 Task: Use GitHub Actions for automated issue assignment based on keywords.
Action: Mouse moved to (1163, 69)
Screenshot: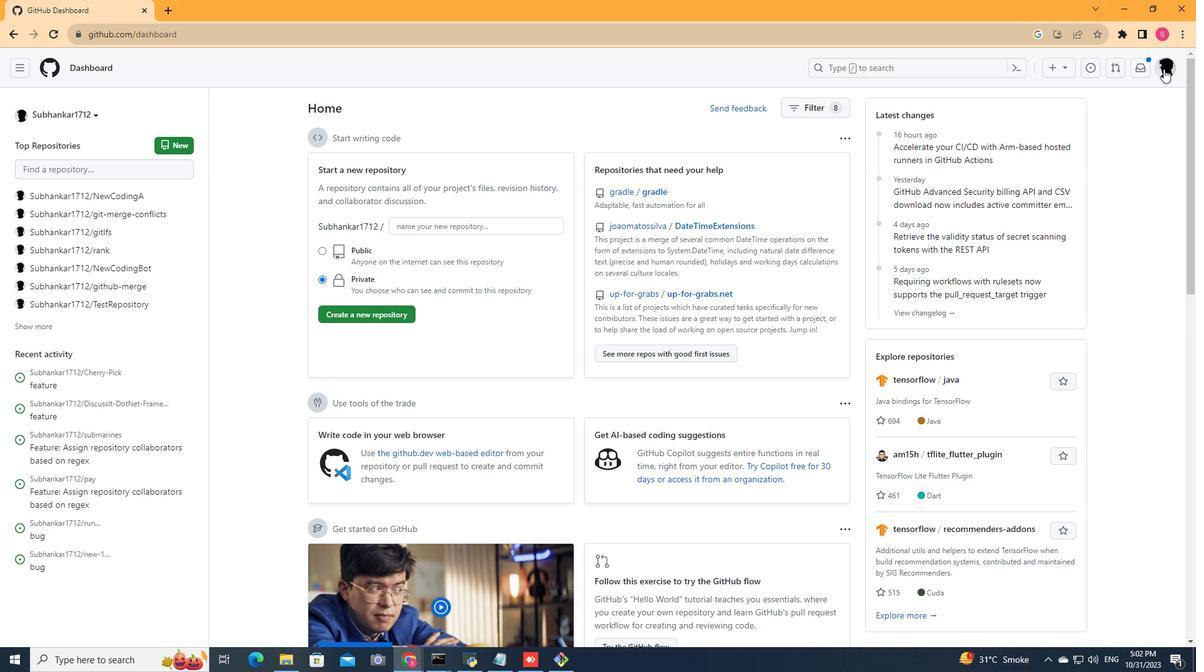 
Action: Mouse pressed left at (1163, 69)
Screenshot: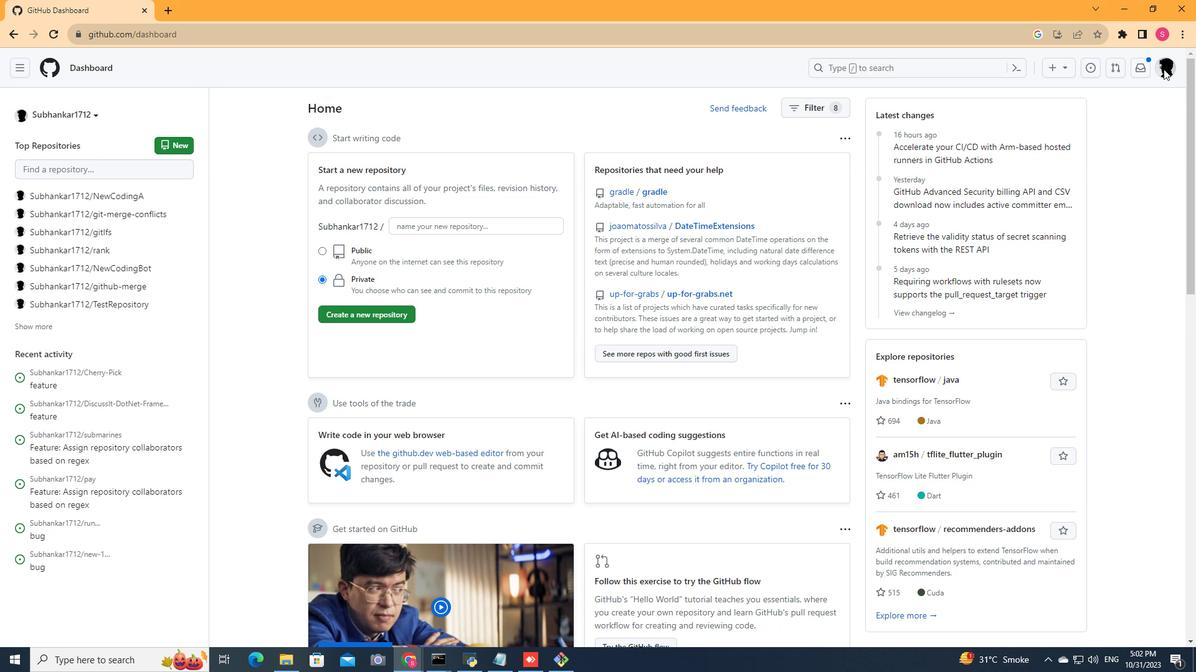 
Action: Mouse moved to (1063, 158)
Screenshot: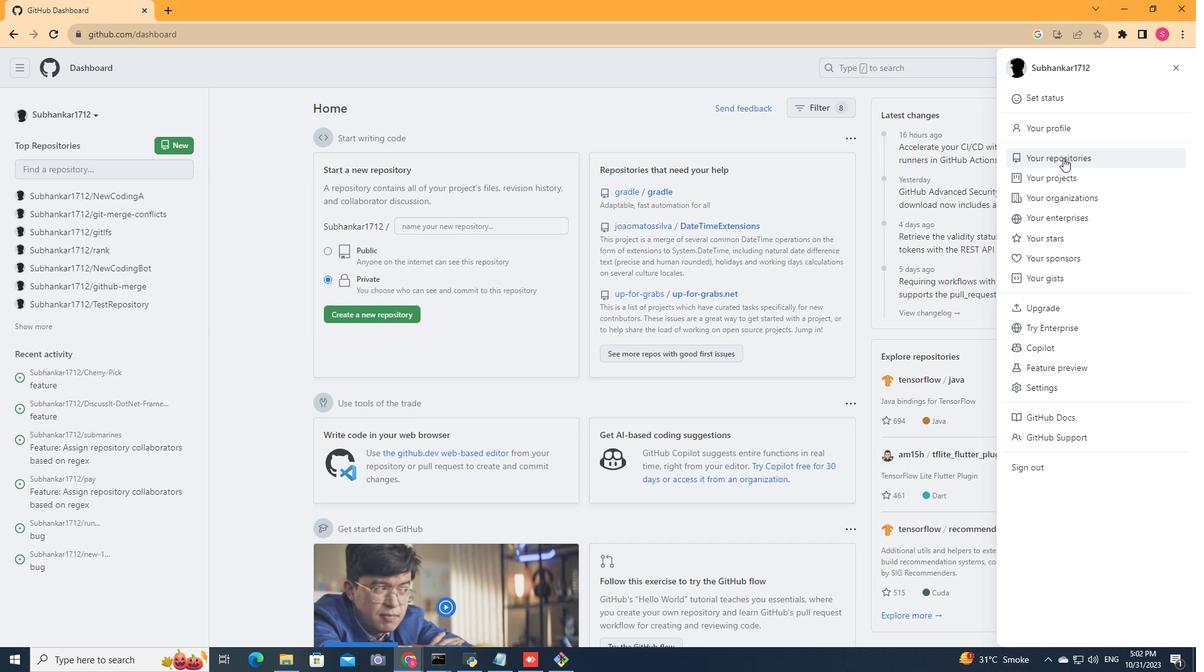 
Action: Mouse pressed left at (1063, 158)
Screenshot: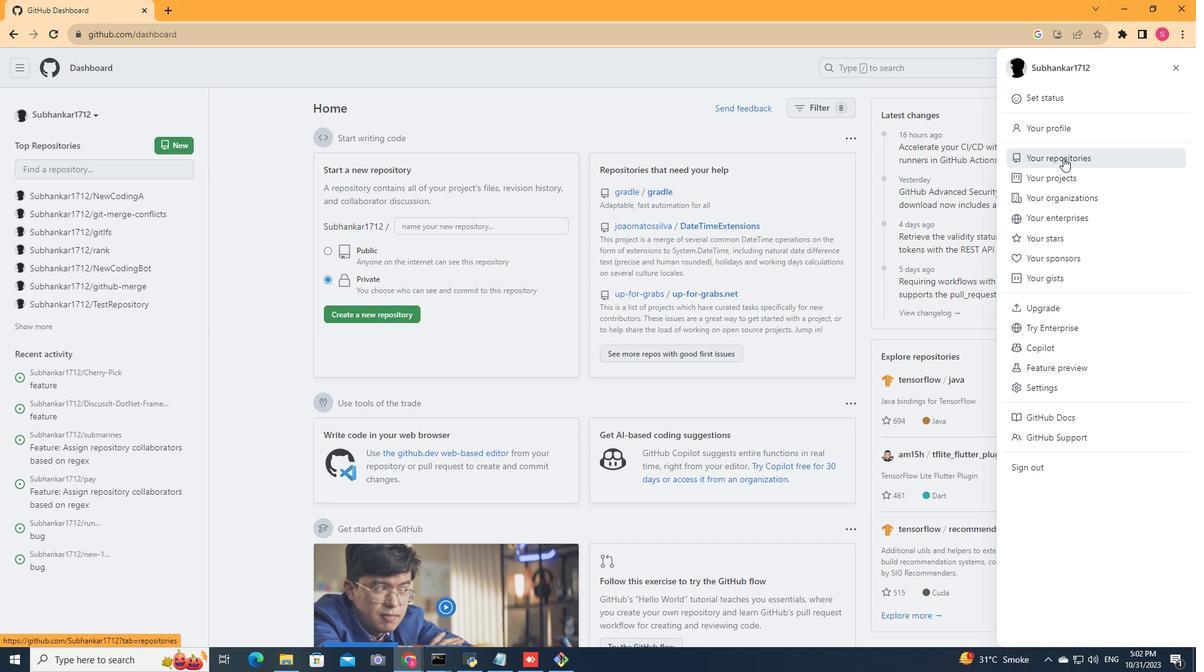 
Action: Mouse moved to (453, 184)
Screenshot: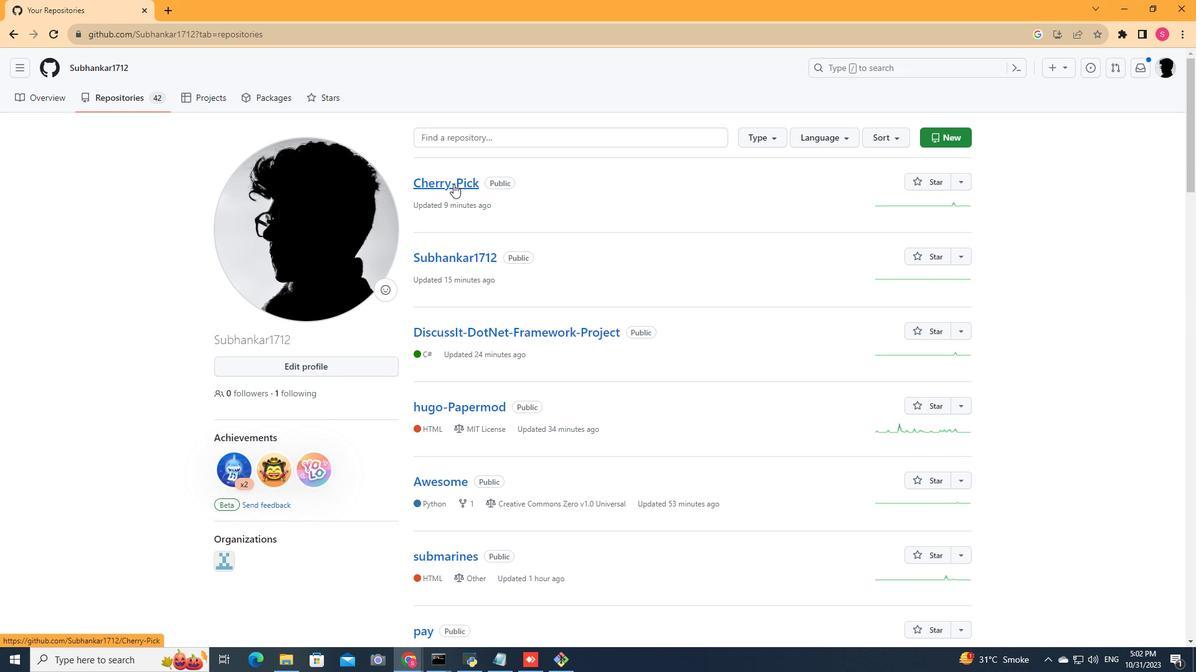 
Action: Mouse pressed left at (453, 184)
Screenshot: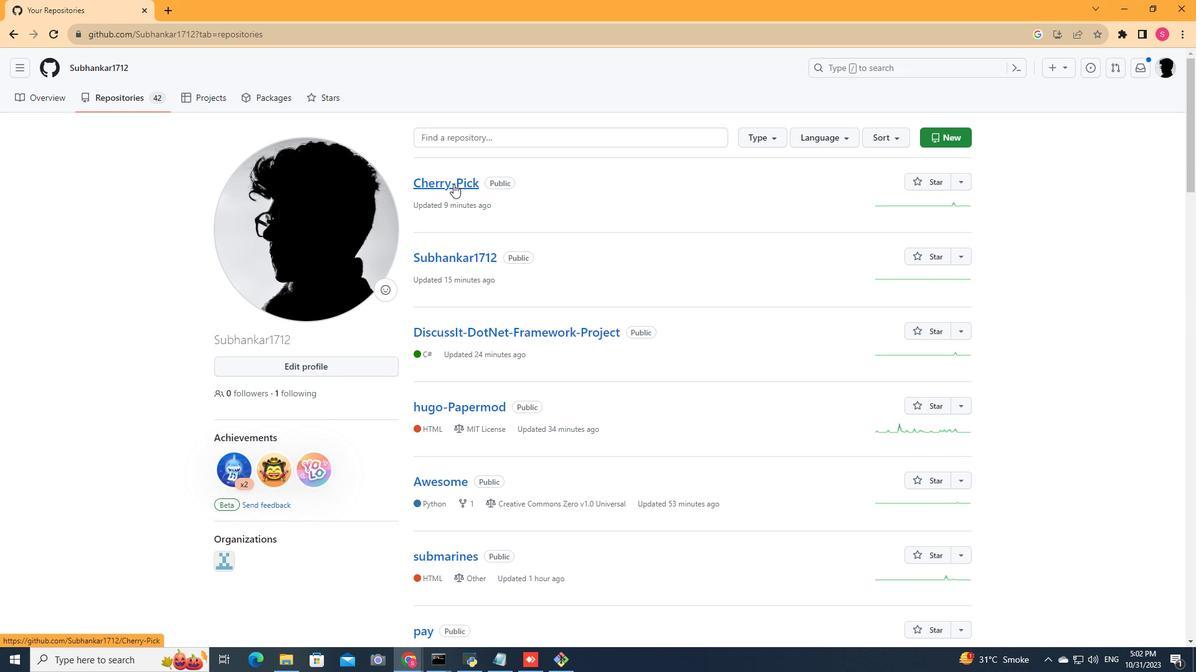 
Action: Mouse moved to (221, 95)
Screenshot: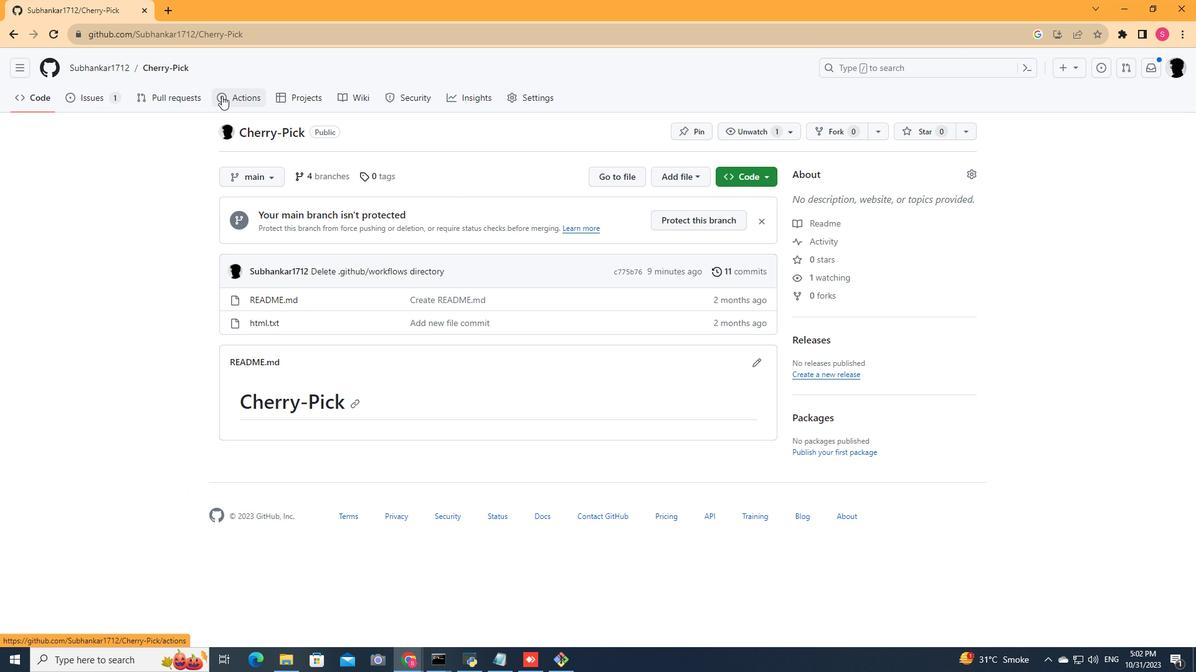 
Action: Mouse pressed left at (221, 95)
Screenshot: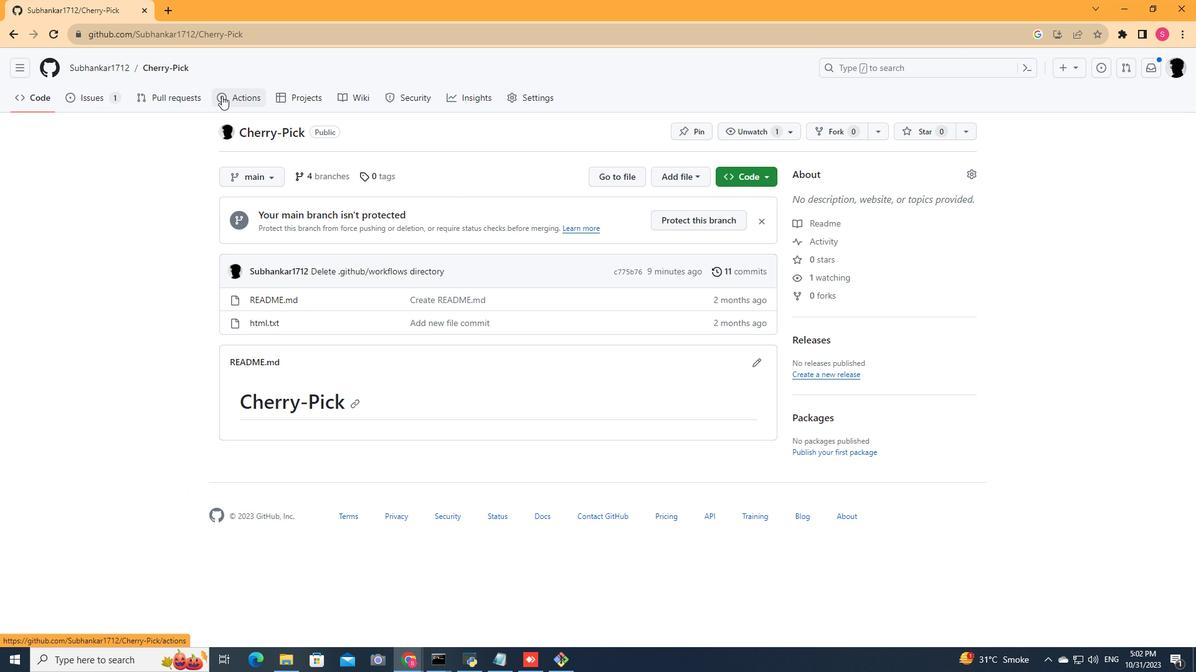 
Action: Mouse moved to (141, 135)
Screenshot: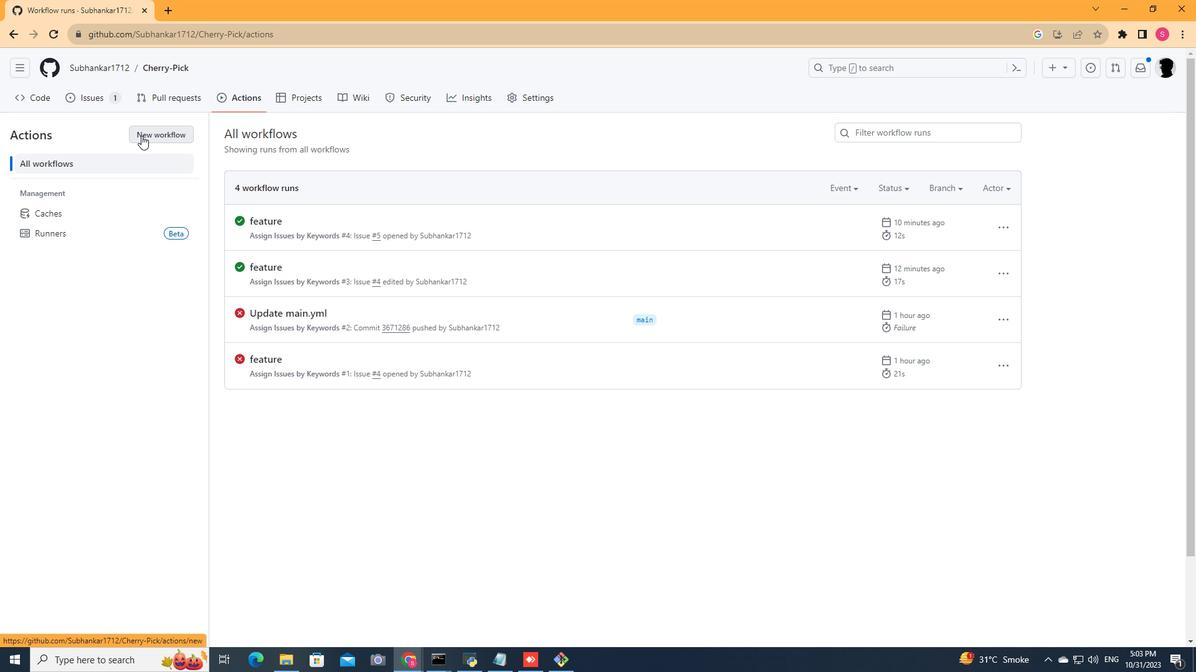 
Action: Mouse pressed left at (141, 135)
Screenshot: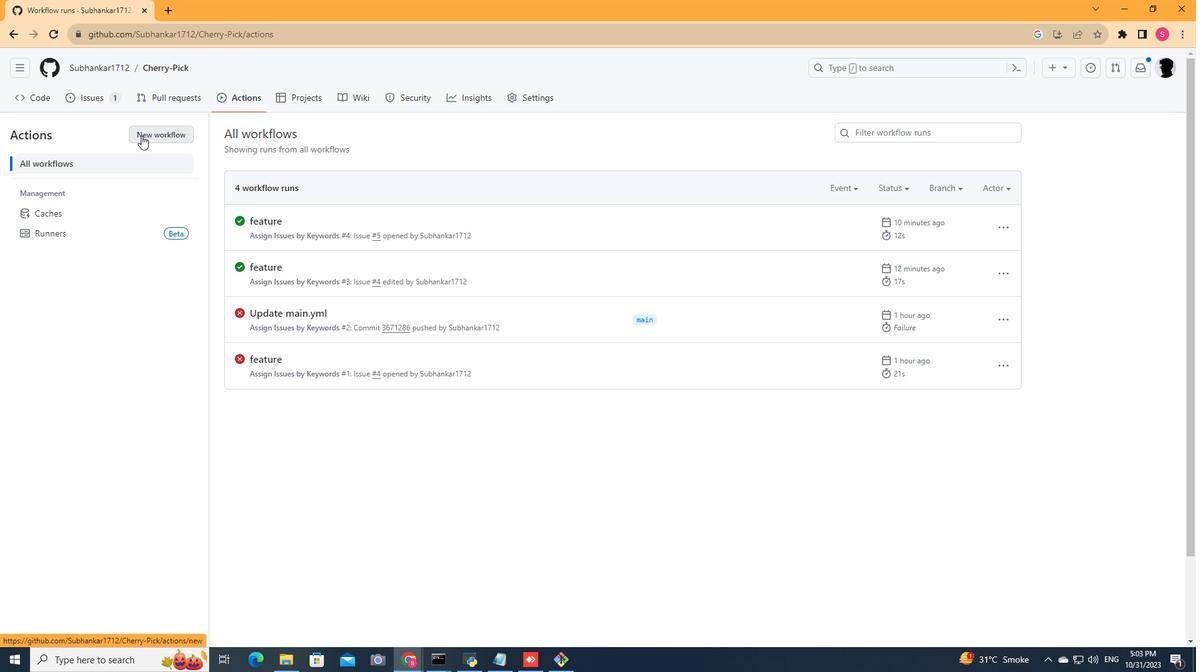 
Action: Mouse moved to (344, 208)
Screenshot: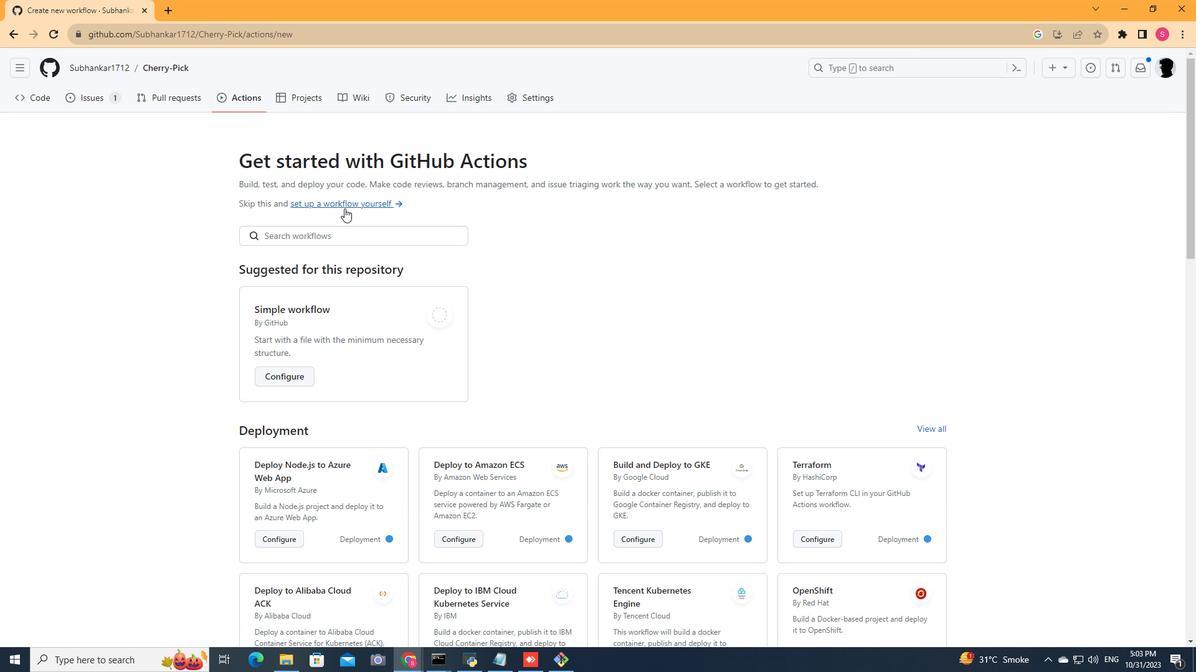 
Action: Mouse pressed left at (344, 208)
Screenshot: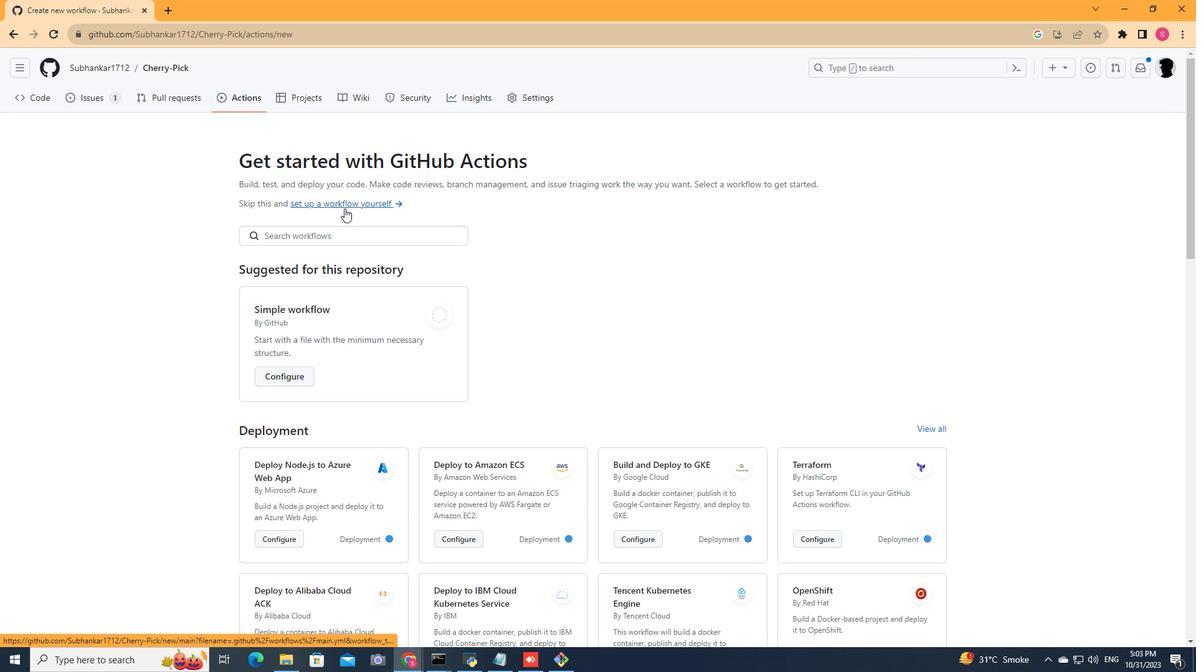 
Action: Mouse moved to (217, 133)
Screenshot: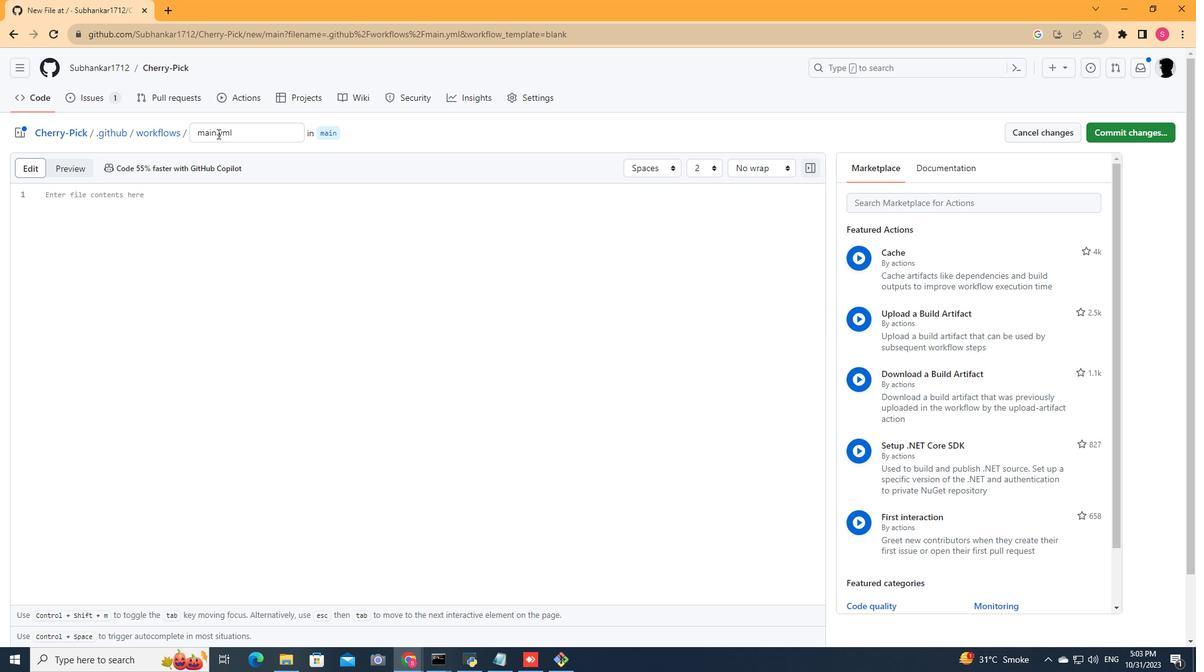 
Action: Mouse pressed left at (217, 133)
Screenshot: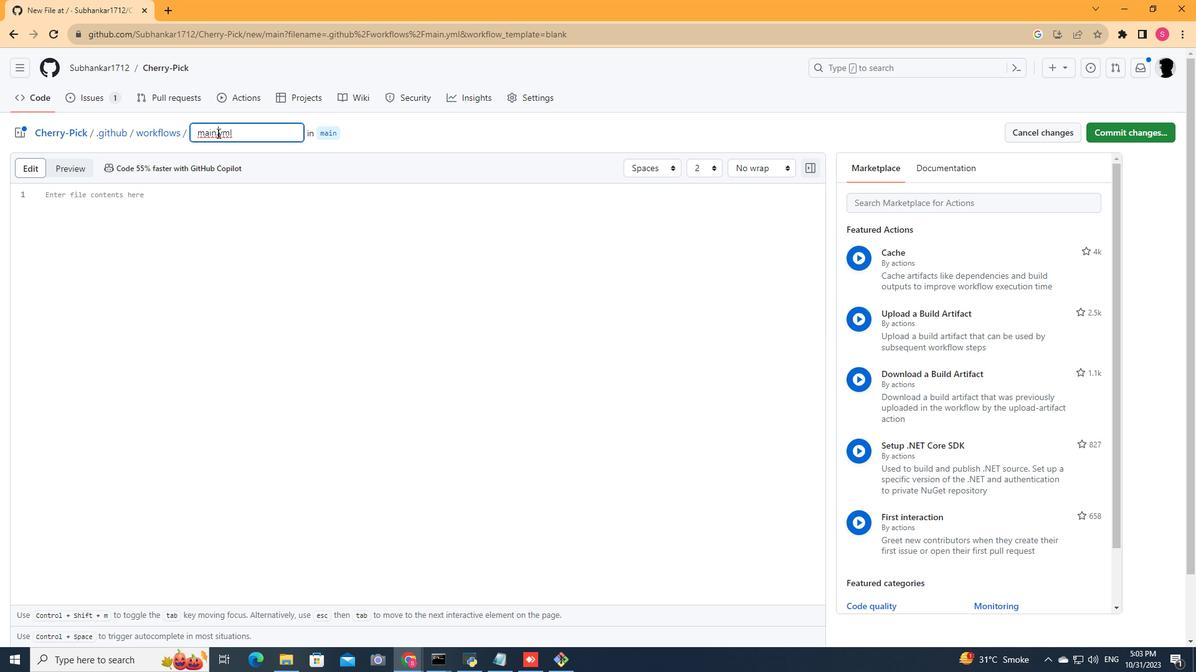 
Action: Mouse moved to (241, 149)
Screenshot: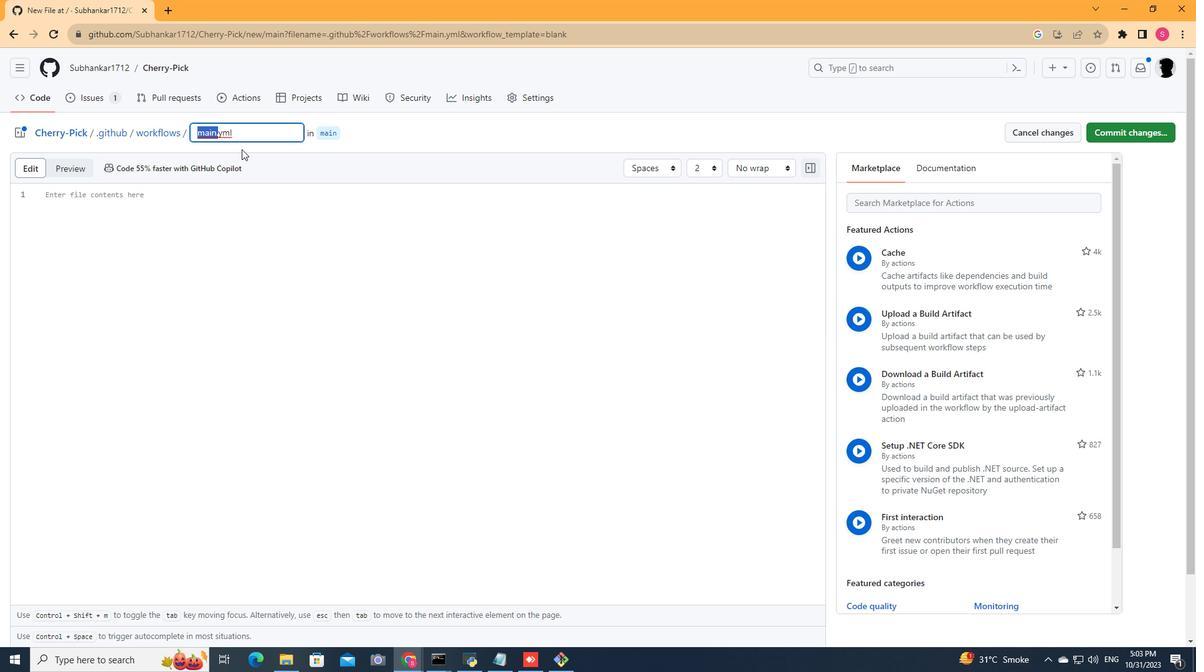 
Action: Key pressed key<Key.shift><Key.shift><Key.shift><Key.shift><Key.shift><Key.shift><Key.shift>word.
Screenshot: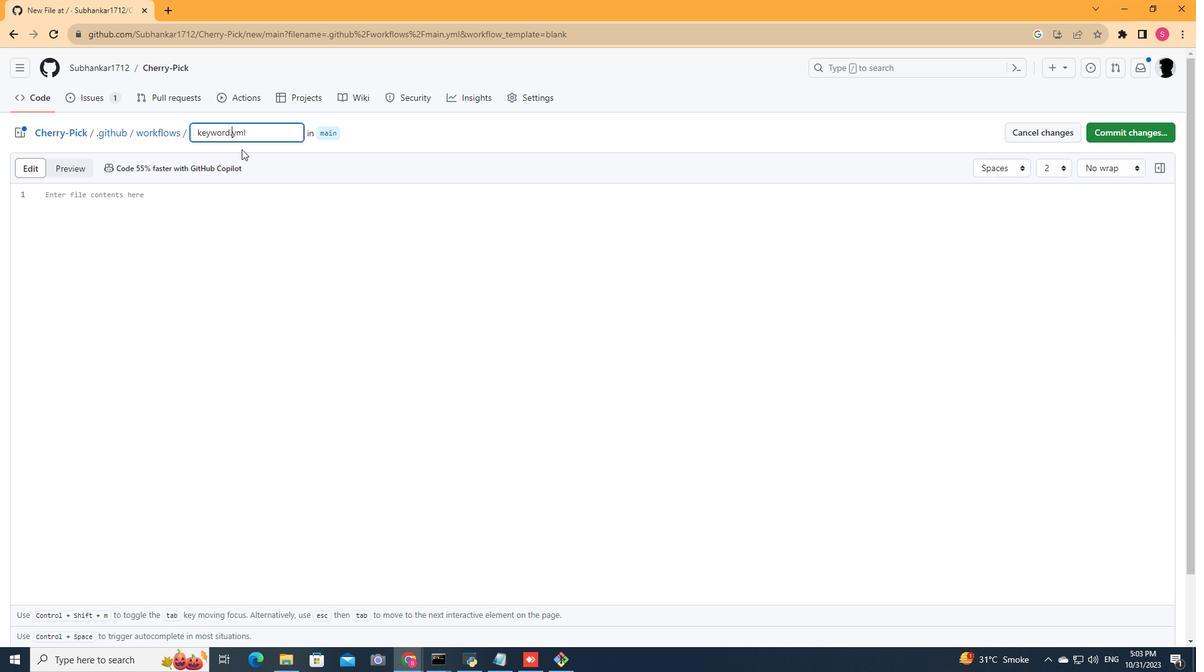 
Action: Mouse moved to (203, 205)
Screenshot: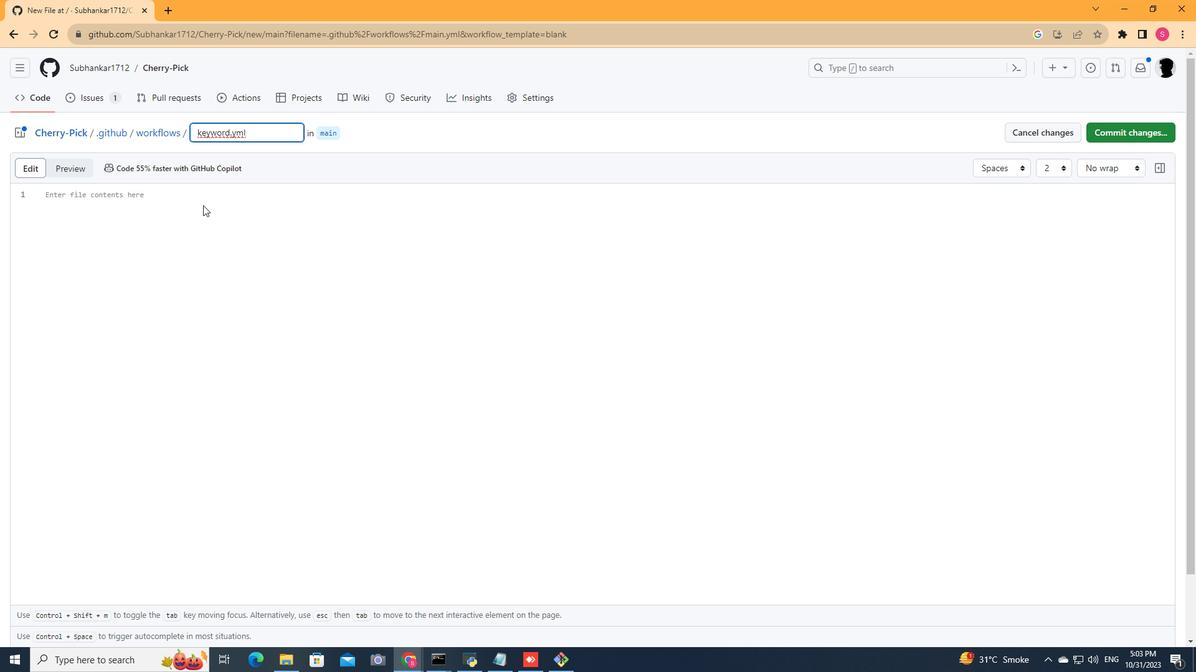 
Action: Mouse pressed left at (203, 205)
Screenshot: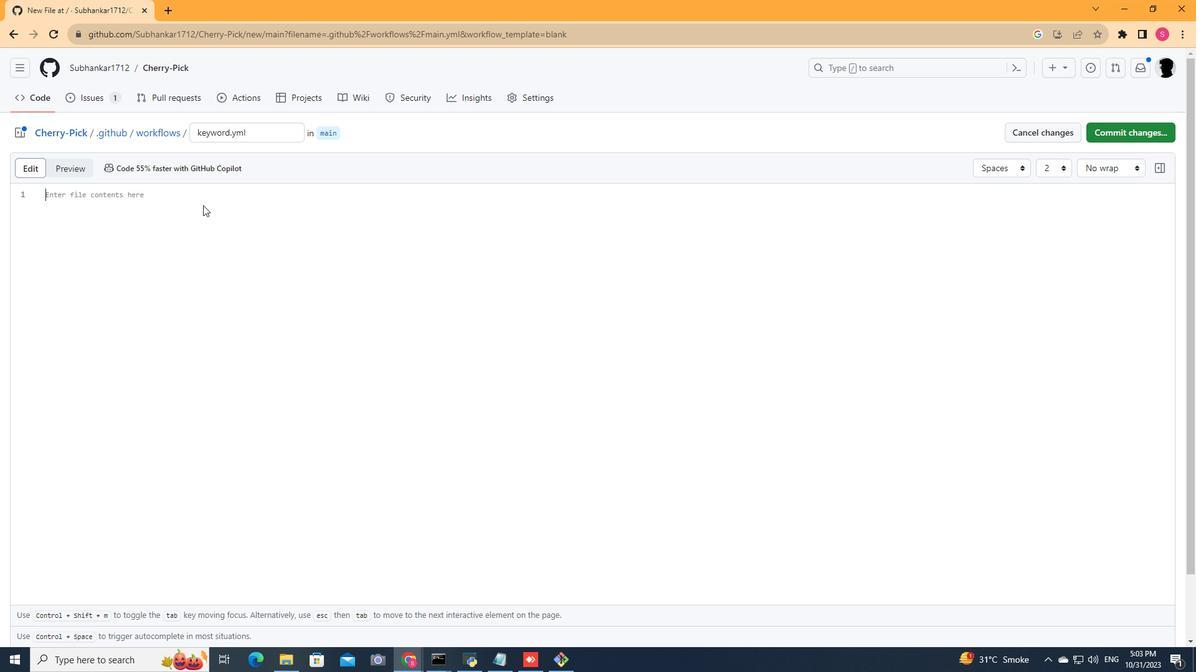 
Action: Mouse moved to (277, 215)
Screenshot: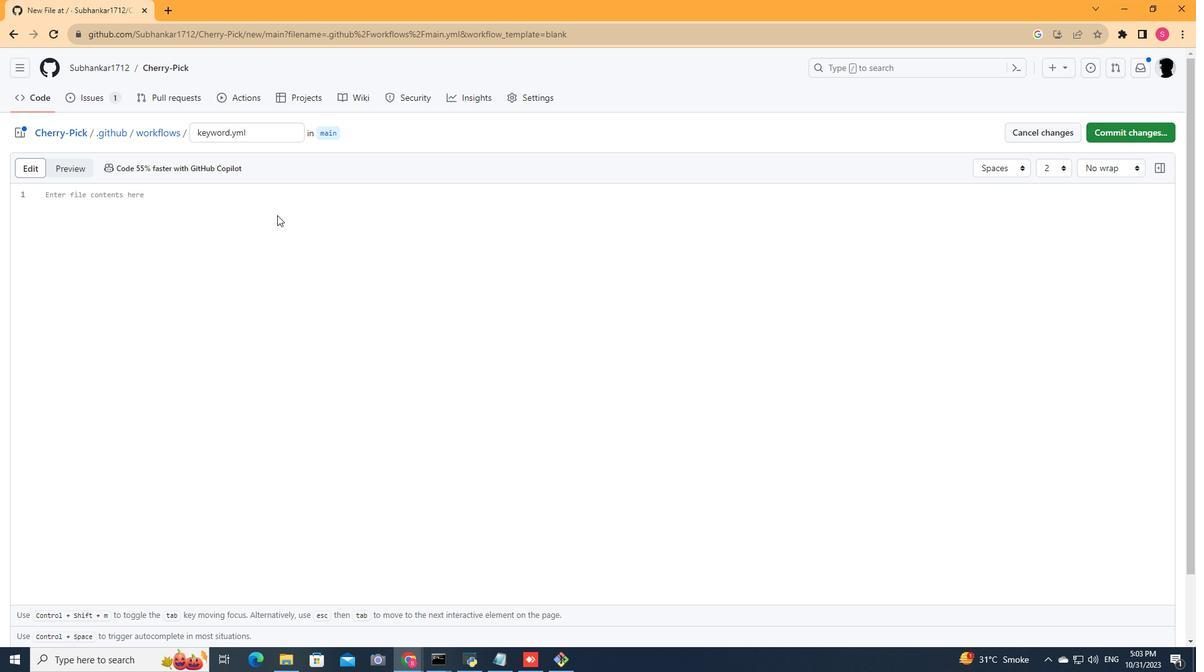
Action: Key pressed name<Key.shift_r>:<Key.space><Key.shift>Ass
Screenshot: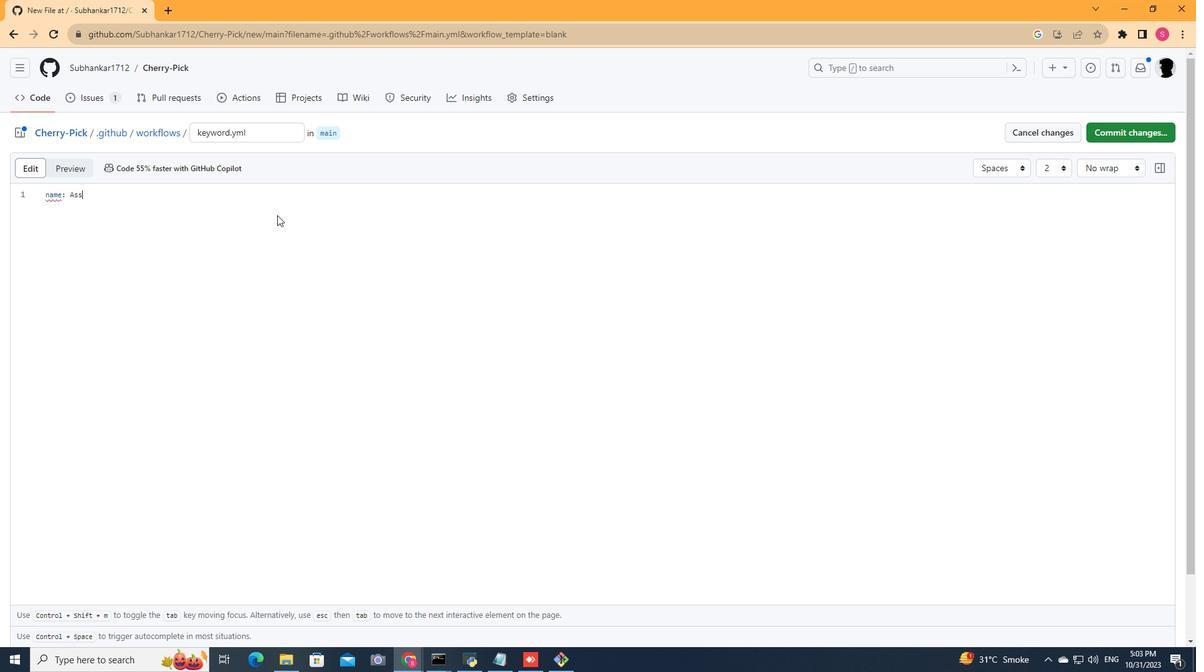 
Action: Mouse moved to (277, 215)
Screenshot: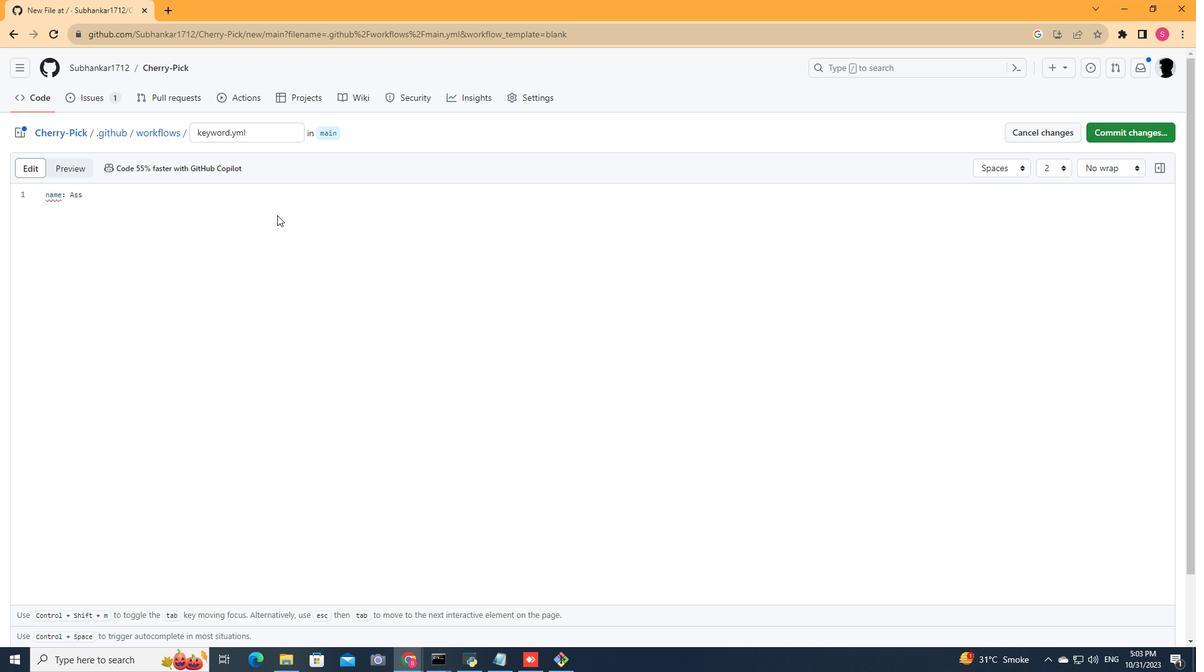 
Action: Key pressed ign<Key.space><Key.shift>Issues<Key.space>by<Key.space><Key.shift><Key.shift><Key.shift><Key.shift>Keywords<Key.enter><Key.enter>on<Key.shift_r>:<Key.enter><Key.tab>assign<Key.shift_r><Key.shift_r><Key.shift_r>_issues<Key.shift_r>:<Key.enter><Key.tab>runs-on<Key.shift_r>:<Key.space>ubuntu-t<Key.backspace>latest<Key.enter><Key.up><Key.up><Key.up><Key.enter><Key.tab>issues<Key.shift_r>:<Key.enter><Key.tab>types<Key.shift_r><Key.shift_r><Key.shift_r><Key.shift_r><Key.shift_r><Key.shift_r><Key.shift_r><Key.shift_r><Key.shift_r><Key.shift_r><Key.shift_r><Key.shift_r>:<Key.enter><Key.tab>-<Key.space>opened<Key.enter>-<Key.space>edited<Key.enter><Key.backspace><Key.backspace><Key.backspace>jobs<Key.shift_r>:<Key.down><Key.down><Key.right><Key.right><Key.right><Key.right><Key.right><Key.right><Key.right><Key.right><Key.right><Key.right><Key.right><Key.right><Key.right><Key.right><Key.right><Key.right><Key.right><Key.right><Key.right><Key.right><Key.right><Key.right><Key.left><Key.enter><Key.down><Key.backspace><Key.backspace><Key.backspace><Key.enter>steps<Key.shift_r>:<Key.enter>-<Key.space>name<Key.shift_r>:<Key.space><Key.shift>Check<Key.space><Key.shift>Issue<Key.enter><Key.tab>id<Key.shift_r>:<Key.space>assign<Key.enter>run<Key.shift_r>:<Key.tab><Key.shift_r>|<Key.enter><Key.tab>keywords=<Key.up><Key.left><Key.backspace><Key.down><Key.right><Key.right><Key.right><Key.right><Key.right><Key.right><Key.shift_r>(<Key.shift_r>"bug<Key.shift_r>"<Key.space><Key.shift_r>"feature<Key.shift_r>"<Key.space><Key.shift_r>"enhancement<Key.shift_r>"{<Key.backspace><Key.shift_r><Key.shift_r><Key.shift_r>)<Key.space><Key.shift>#<Key.space><Key.shift>Example<Key.space><Key.shift><Key.shift><Key.shift><Key.shift><Key.shift><Key.shift><Key.shift><Key.shift><Key.shift><Key.shift><Key.shift><Key.shift><Key.shift><Key.shift><Key.shift><Key.shift><Key.shift><Key.shift><Key.shift><Key.shift><Key.shift><Key.shift><Key.shift><Key.shift>Keywords<Key.enter>assignee=<Key.shift_r>"octocat<Key.shift_r>"<Key.space><Key.shift><Key.shift><Key.shift><Key.shift><Key.shift><Key.shift>#<Key.space><Key.shift><Key.shift><Key.shift>Replace<Key.space>with<Key.space>the<Key.space><Key.shift>Githu<Key.backspace><Key.backspace><Key.shift>HUb<Key.backspace><Key.backspace>ub<Key.space>assign<Key.space>the<Key.space>issue<Key.up><Key.down><Key.left><Key.left><Key.left><Key.left><Key.left><Key.left><Key.left><Key.left><Key.left><Key.left><Key.left><Key.left><Key.left><Key.left><Key.left><Key.left><Key.left><Key.left><Key.left><Key.left><Key.left><Key.left><Key.left><Key.left><Key.left><Key.left><Key.left><Key.left><Key.left><Key.left><Key.left><Key.left><Key.left><Key.left><Key.left><Key.left><Key.left><Key.left><Key.left><Key.left><Key.left><Key.left><Key.left><Key.left><Key.backspace><Key.backspace><Key.backspace><Key.backspace><Key.backspace><Key.backspace><Key.backspace><Key.shift><Key.shift><Key.shift><Key.shift><Key.shift>SU<Key.backspace>ubhankar1712<Key.down><Key.enter><Key.enter>issue<Key.shift>_title=<Key.shift_r><Key.shift_r><Key.shift_r><Key.shift_r><Key.shift_r><Key.shift_r><Key.shift_r><Key.shift_r><Key.shift_r><Key.shift_r><Key.shift_r><Key.shift_r><Key.shift_r><Key.shift_r><Key.shift_r><Key.shift_r><Key.shift_r><Key.shift_r><Key.shift_r><Key.shift_r><Key.shift_r><Key.shift_r><Key.shift_r><Key.shift_r><Key.shift_r>$<Key.shift_r><Key.shift_r>(jq<Key.space>-r<Key.space>.issue.title<Key.shift_r>)<Key.enter>issue<Key.shift>_body=<Key.shift_r><Key.shift_r><Key.shift_r><Key.shift_r><Key.shift_r><Key.shift_r><Key.shift_r><Key.shift_r><Key.shift_r><Key.shift_r><Key.shift_r><Key.shift_r><Key.shift_r><Key.shift_r><Key.shift_r><Key.shift_r><Key.shift_r><Key.shift_r><Key.shift_r><Key.shift_r><Key.shift_r><Key.shift_r><Key.shift_r><Key.shift_r><Key.shift_r><Key.shift_r><Key.shift_r><Key.shift_r><Key.shift_r><Key.shift_r><Key.shift_r><Key.shift_r><Key.shift_r><Key.shift_r><Key.shift_r><Key.shift_r><Key.shift_r><Key.shift_r><Key.shift_r><Key.shift_r><Key.shift_r><Key.shift_r><Key.shift_r><Key.shift_r><Key.shift_r><Key.shift_r><Key.shift_r><Key.shift_r><Key.shift_r><Key.shift_r><Key.shift_r><Key.shift_r><Key.shift_r><Key.shift_r><Key.shift_r><Key.shift_r><Key.shift_r><Key.shift_r><Key.shift_r><Key.shift_r><Key.shift_r><Key.shift_r>$<Key.shift_r>(jq<Key.space>-r<Key.space>.issue.body<Key.shift_r>)<Key.enter>for<Key.space>keyword<Key.space>in<Key.space><Key.shift_r>"<Key.shift>$<Key.shift_r>{keywords[<Key.shift>@]<Key.shift_r>}<Key.shift_r>";<Key.space>do<Key.enter><Key.tab>if<Key.space>[[<Key.space><Key.shift>$issue<Key.shift>_title<Key.space>==<Key.space><Key.shift_r><Key.shift_r><Key.shift_r><Key.shift_r><Key.shift_r><Key.shift_r><Key.shift_r>*<Key.shift_r>"<Key.shift>$keyword<Key.shift_r>"<Key.shift>+<Key.backspace><Key.shift><Key.shift><Key.shift><Key.shift><Key.shift><Key.shift>*<Key.space>]]<Key.space><Key.shift_r>||<Key.space>[[<Key.space><Key.shift>$issue<Key.shift><Key.shift>_body<Key.space>==<Key.space><Key.shift><Key.shift><Key.shift><Key.shift><Key.shift><Key.shift><Key.shift><Key.shift><Key.shift><Key.shift><Key.shift><Key.shift><Key.shift><Key.shift><Key.shift><Key.shift><Key.shift><Key.shift><Key.shift><Key.shift><Key.shift><Key.shift><Key.shift><Key.shift><Key.shift><Key.shift><Key.shift><Key.shift><Key.shift><Key.shift><Key.shift><Key.shift><Key.shift><Key.shift><Key.shift><Key.shift><Key.shift><Key.shift>*<Key.shift_r>"key<Key.left><Key.left><Key.left><Key.shift><Key.shift>$<Key.right><Key.right><Key.right>word<Key.shift_r>"<Key.shift>*<Key.space>]];<Key.space>then<Key.enter><Key.tab>echo<Key.space><Key.shift_r>"<Key.shift>Assigning<Key.space>issue<Key.space>to<Key.space><Key.shift>$assignee<Key.shift_r>"<Key.enter>gh<Key.space>issue<Key.space>assign<Key.space><Key.shift>$assignee<Key.enter>break<Key.enter><Key.backspace>fi<Key.enter><Key.backspace>done<Key.enter><Key.backspace>eve<Key.backspace><Key.backspace>nv<Key.shift_r><Key.shift_r><Key.shift_r><Key.shift_r><Key.shift_r><Key.shift_r><Key.shift_r><Key.shift_r><Key.shift_r><Key.shift_r><Key.shift_r>:<Key.enter><Key.tab><Key.shift>GITHUB_TOKEN<Key.shift_r>:<Key.space><Key.shift>$<Key.shift_r><Key.shift_r>{{<Key.space>secrets.<Key.shift>GIt<Key.backspace><Key.backspace><Key.shift>ITHUB<Key.shift>_<Key.shift><Key.shift><Key.shift><Key.shift><Key.shift><Key.shift>TOKEN<Key.space><Key.shift_r>}}
Screenshot: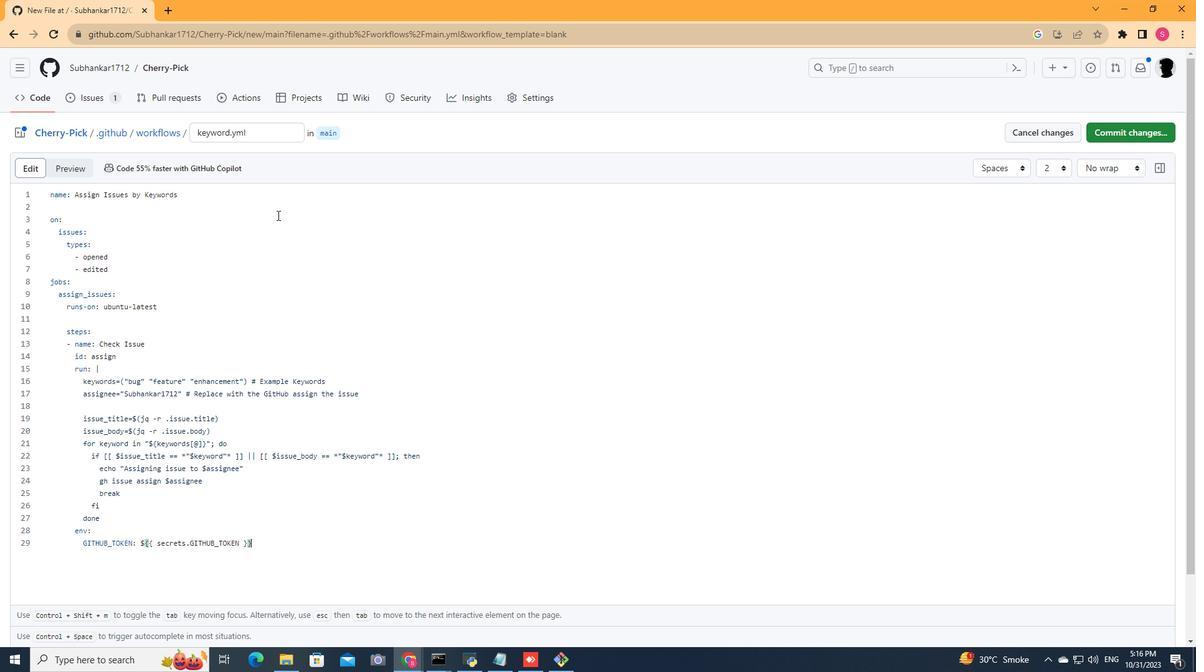 
Action: Mouse moved to (1102, 128)
Screenshot: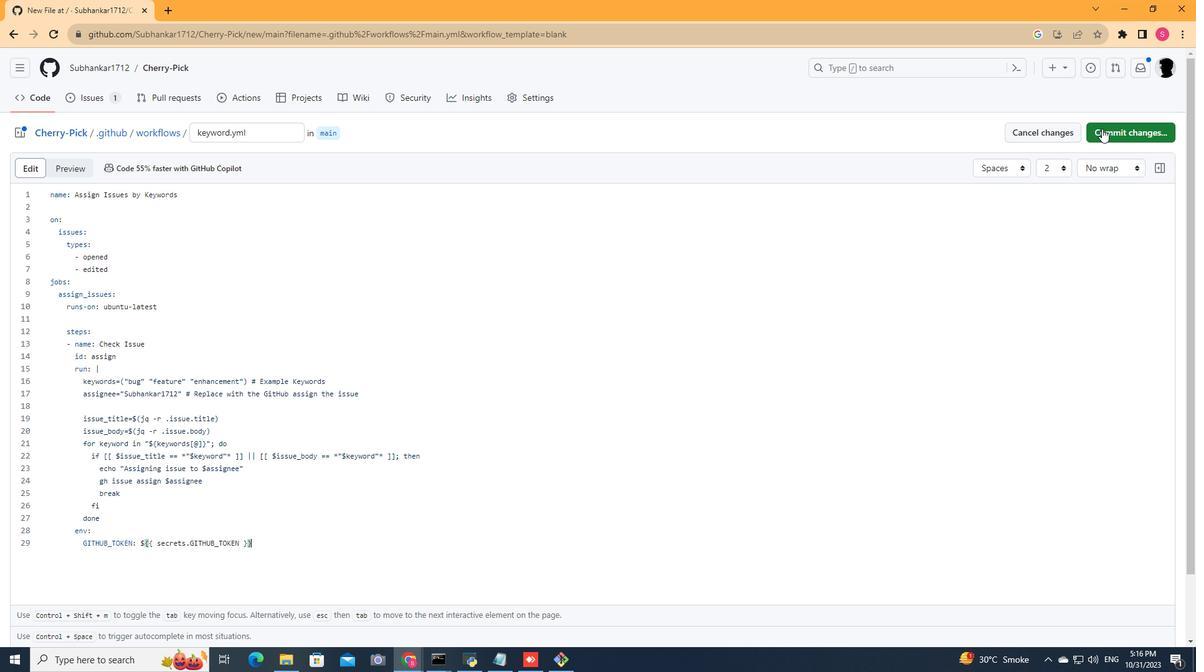
Action: Mouse pressed left at (1102, 128)
Screenshot: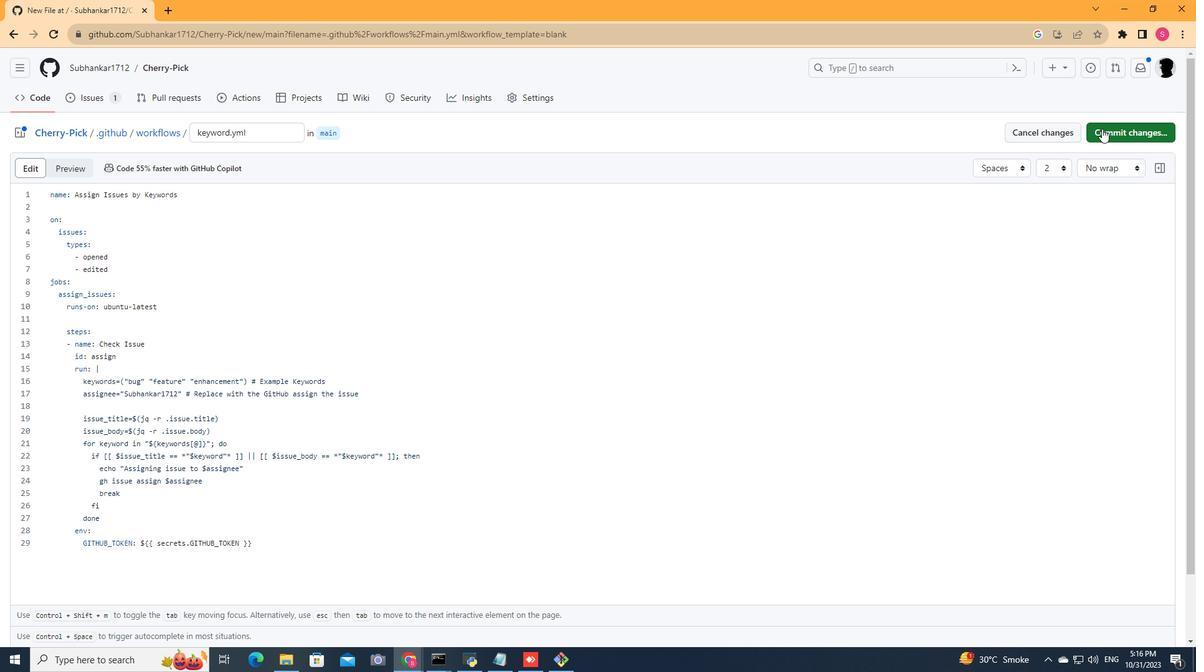 
Action: Mouse moved to (712, 484)
Screenshot: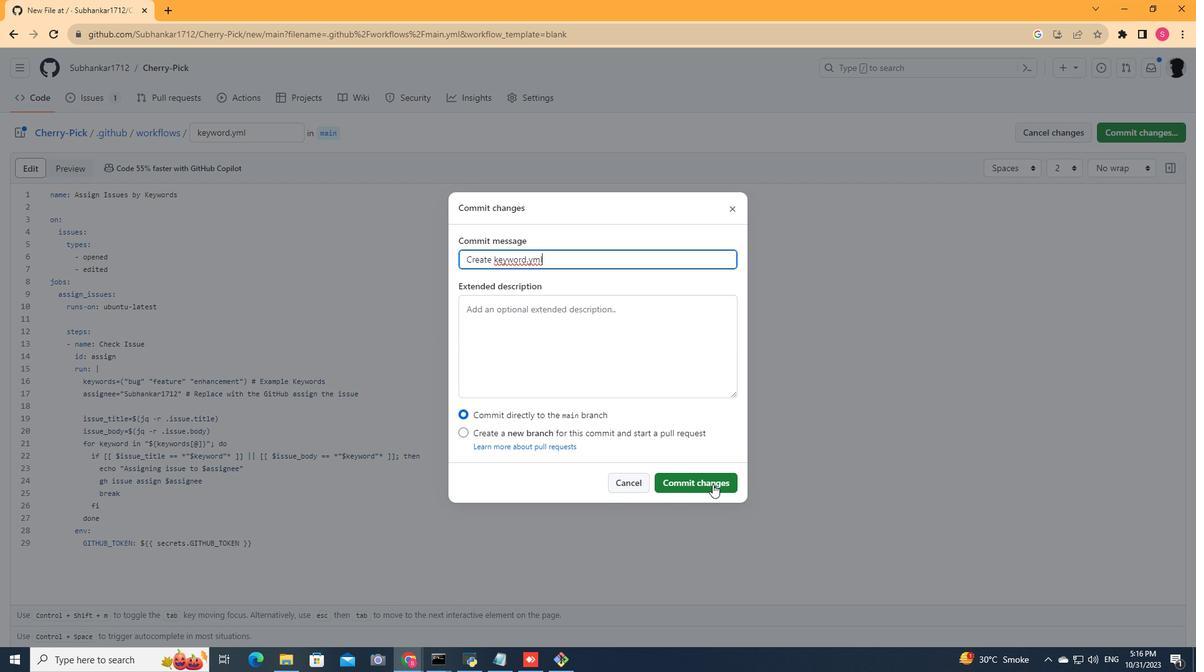 
Action: Mouse pressed left at (712, 484)
Screenshot: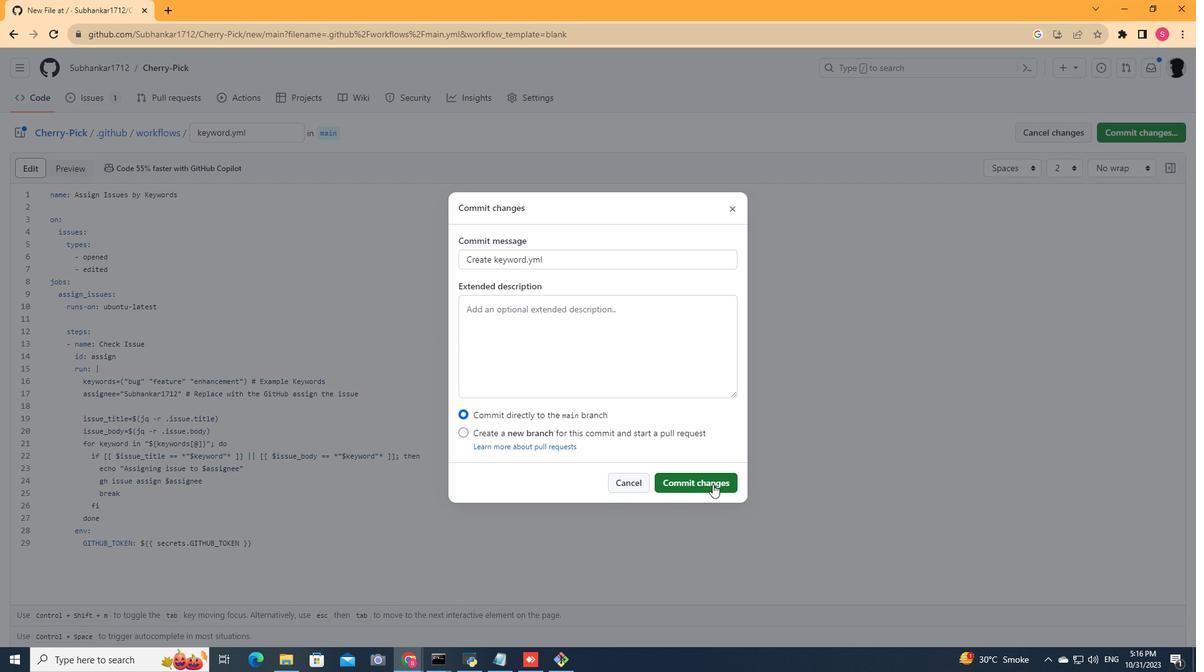 
Action: Mouse moved to (93, 95)
Screenshot: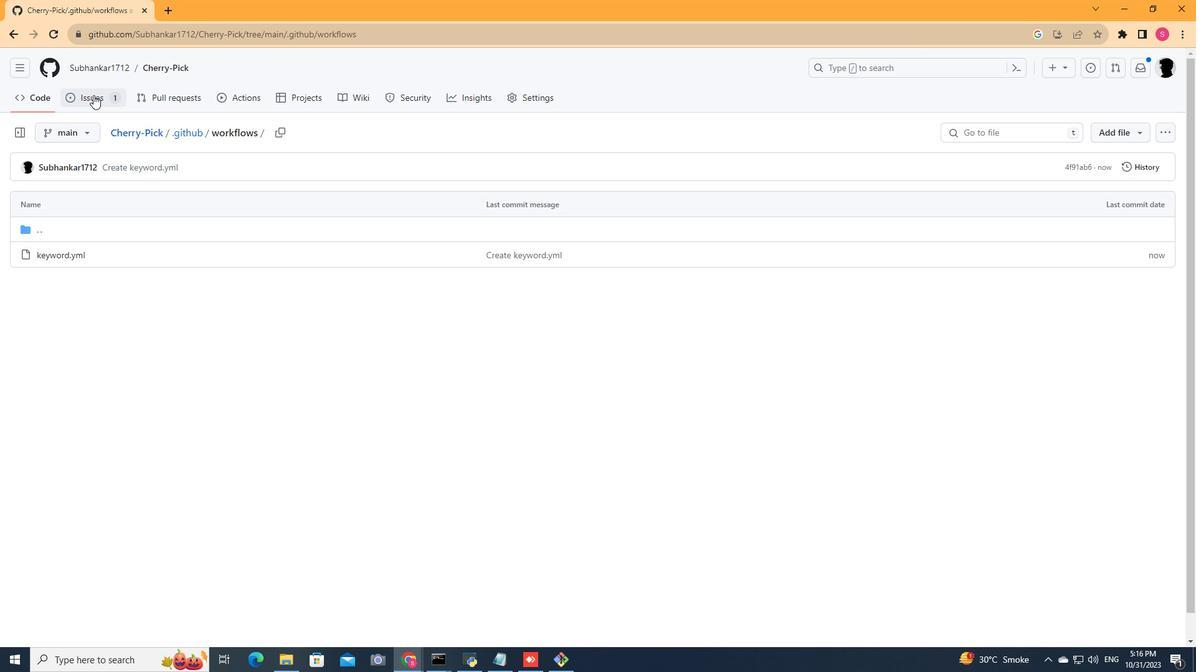 
Action: Mouse pressed left at (93, 95)
Screenshot: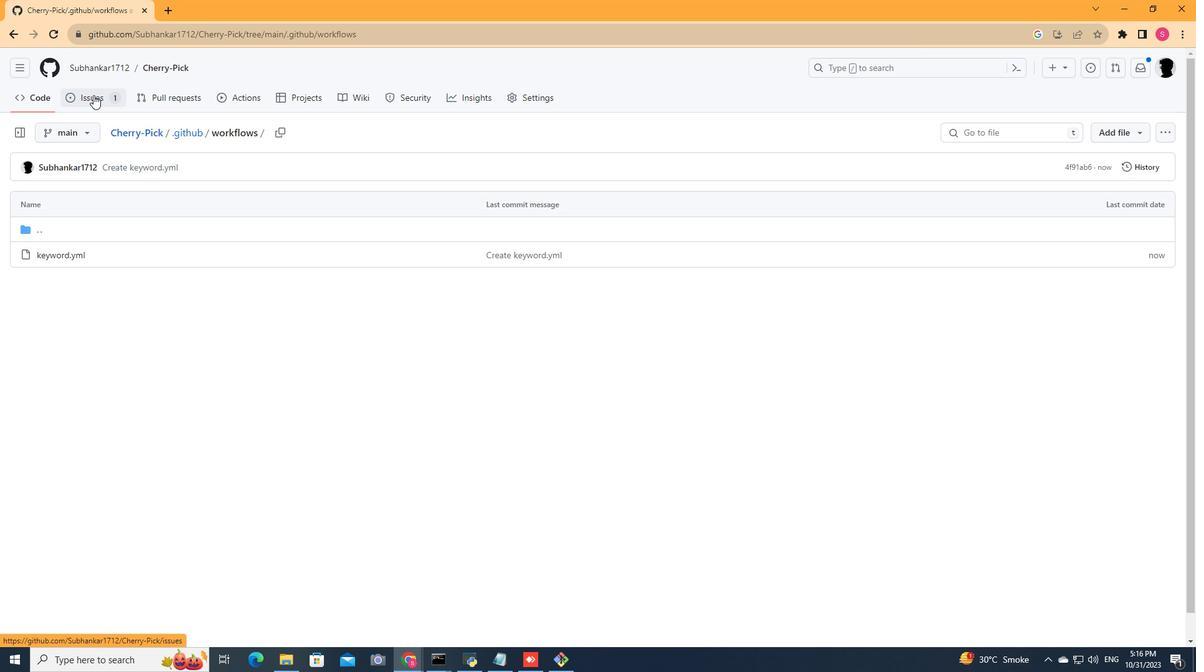 
Action: Mouse moved to (943, 141)
Screenshot: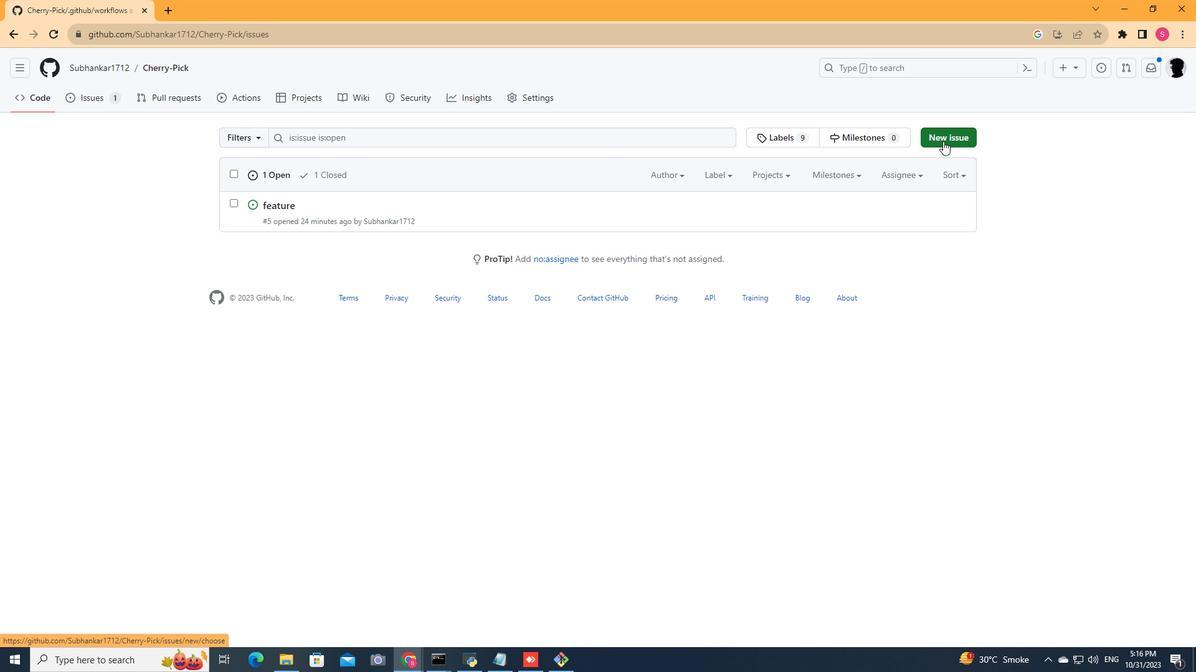 
Action: Mouse pressed left at (943, 141)
Screenshot: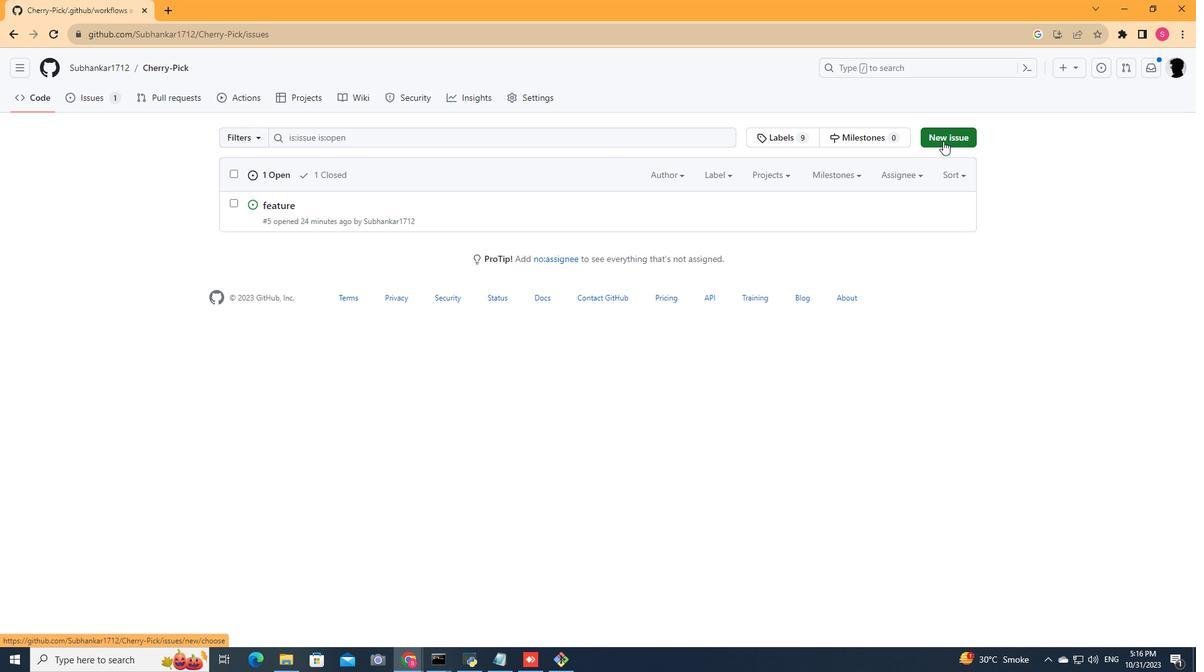 
Action: Mouse moved to (375, 152)
Screenshot: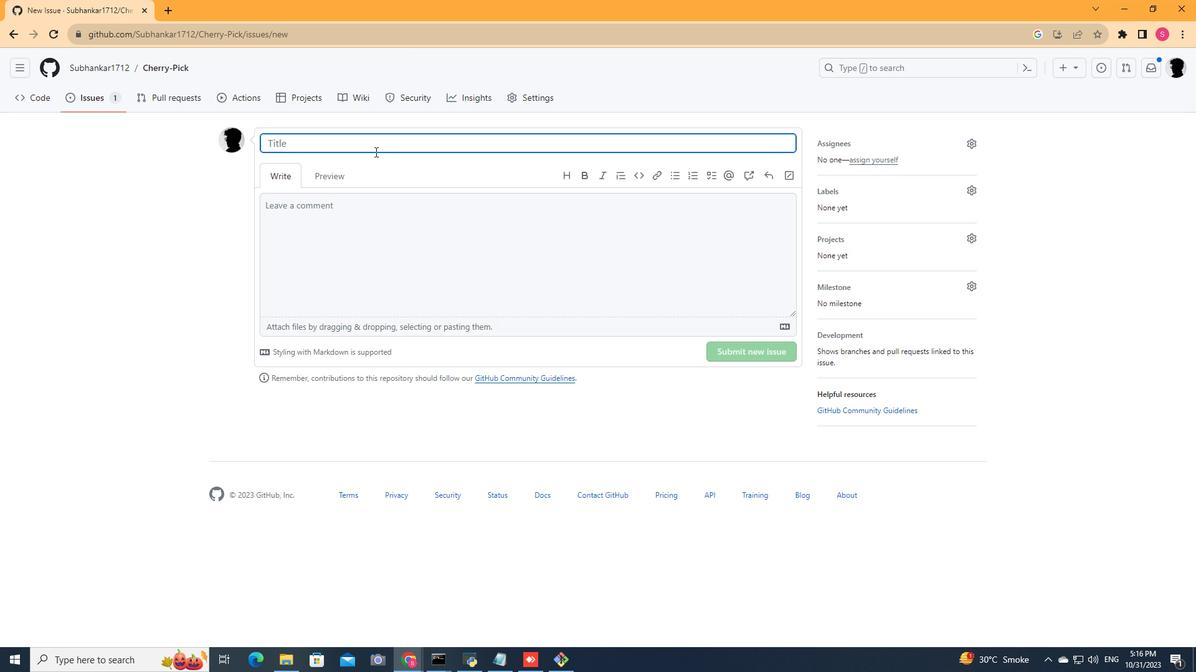 
Action: Key pressed <Key.shift>Feature<Key.shift_r>:<Key.space><Key.shift>Assign
Screenshot: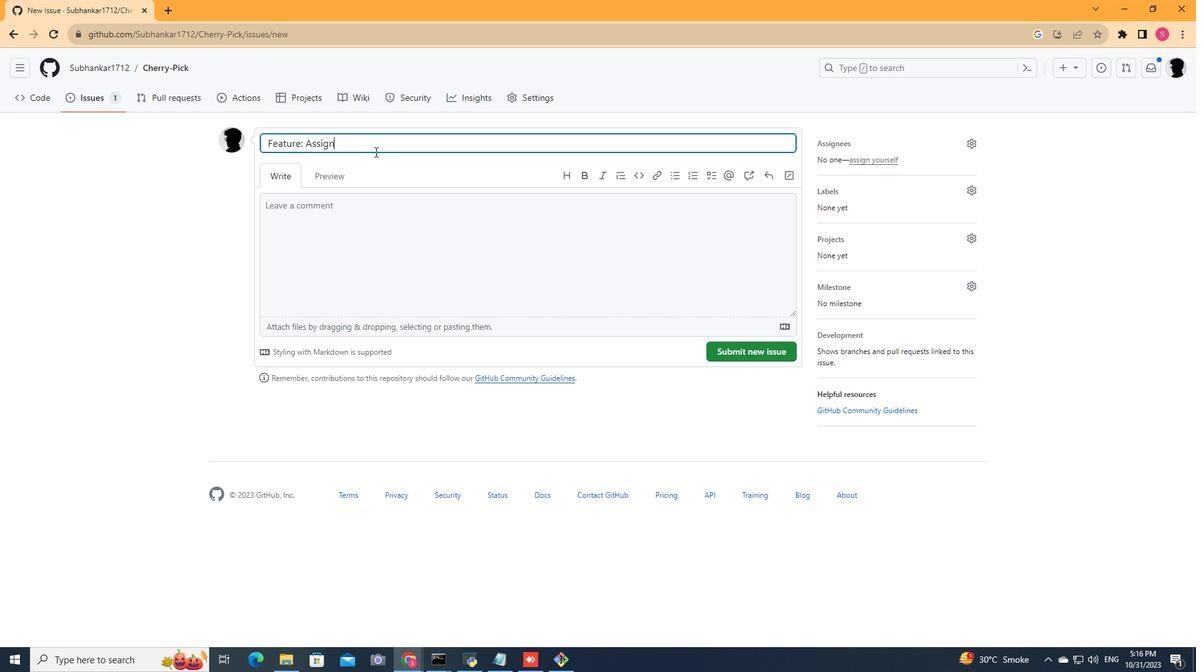 
Action: Mouse moved to (271, 147)
Screenshot: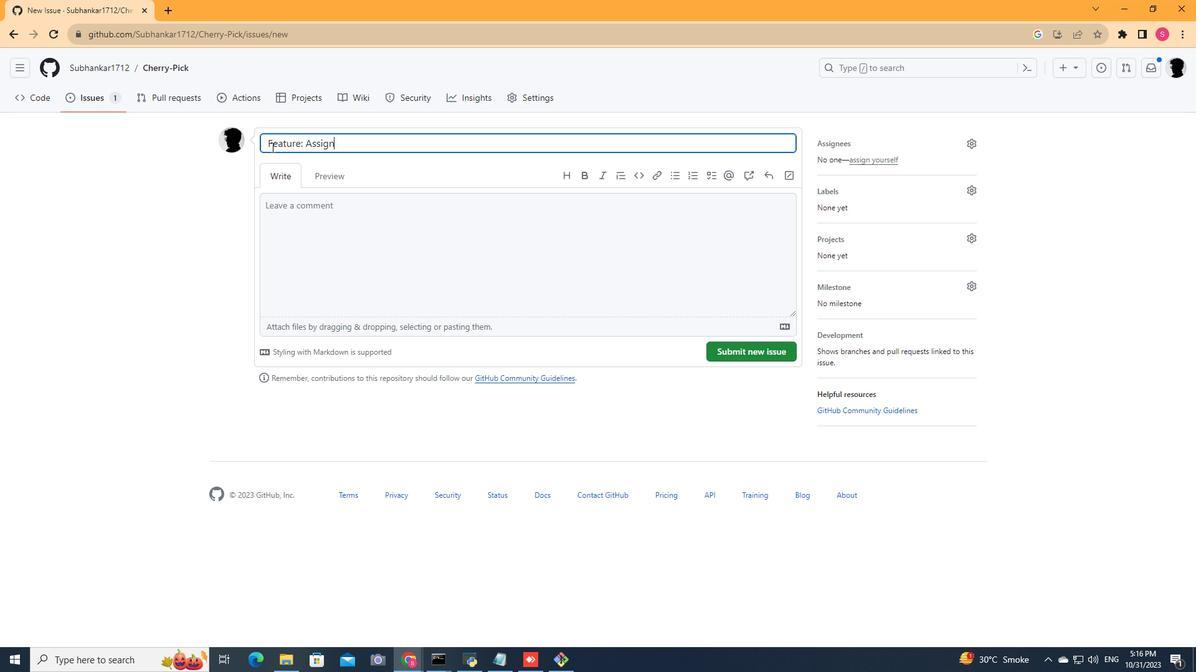 
Action: Mouse pressed left at (271, 147)
Screenshot: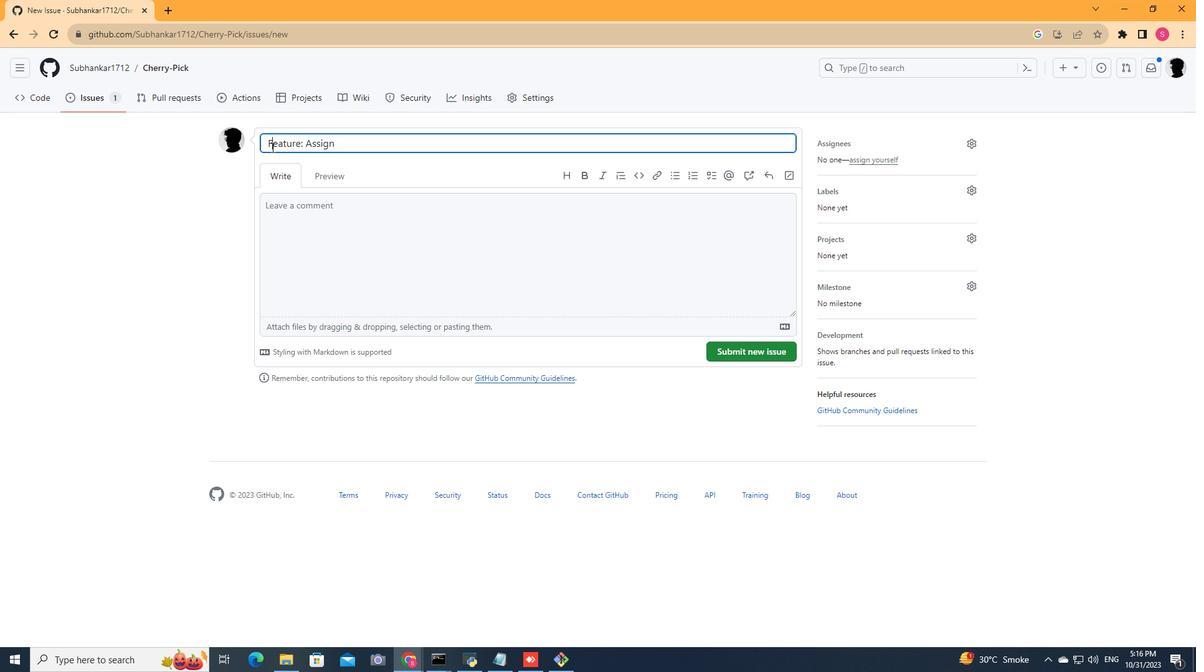 
Action: Key pressed <Key.backspace>f
Screenshot: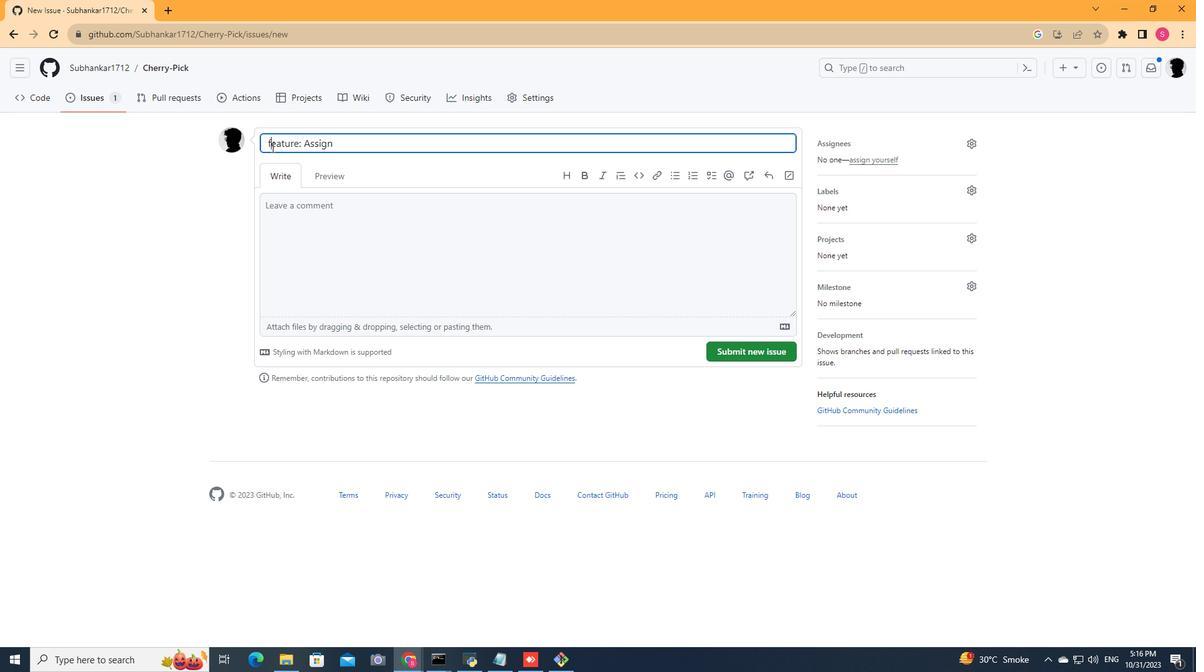 
Action: Mouse moved to (351, 143)
Screenshot: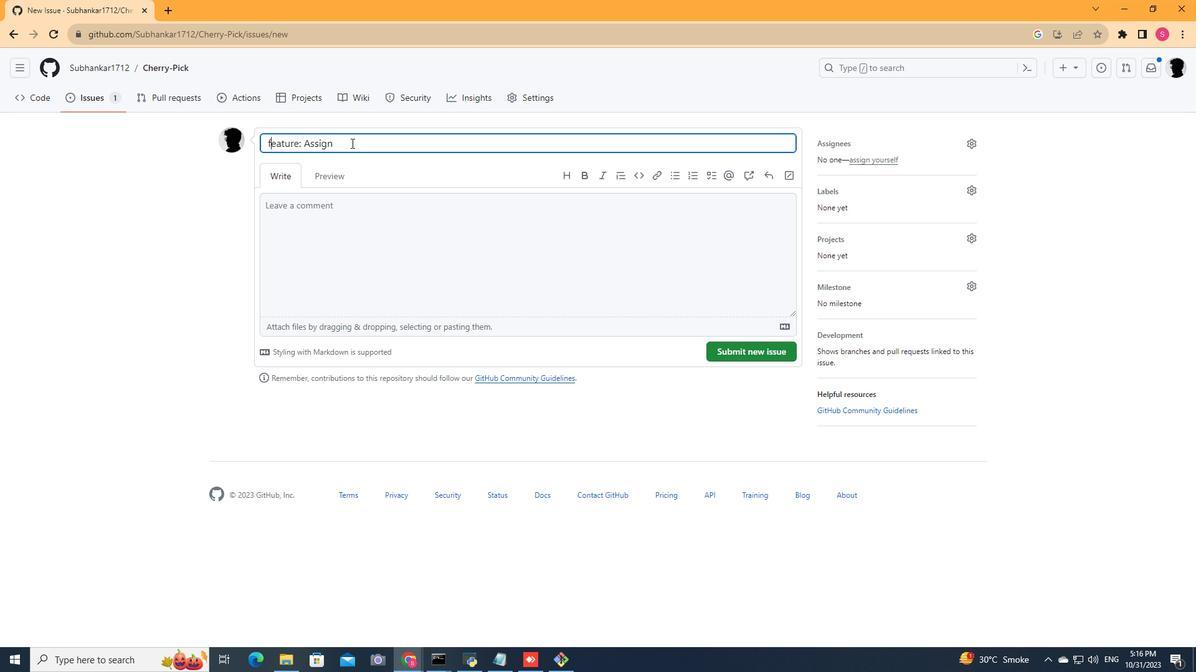 
Action: Mouse pressed left at (351, 143)
Screenshot: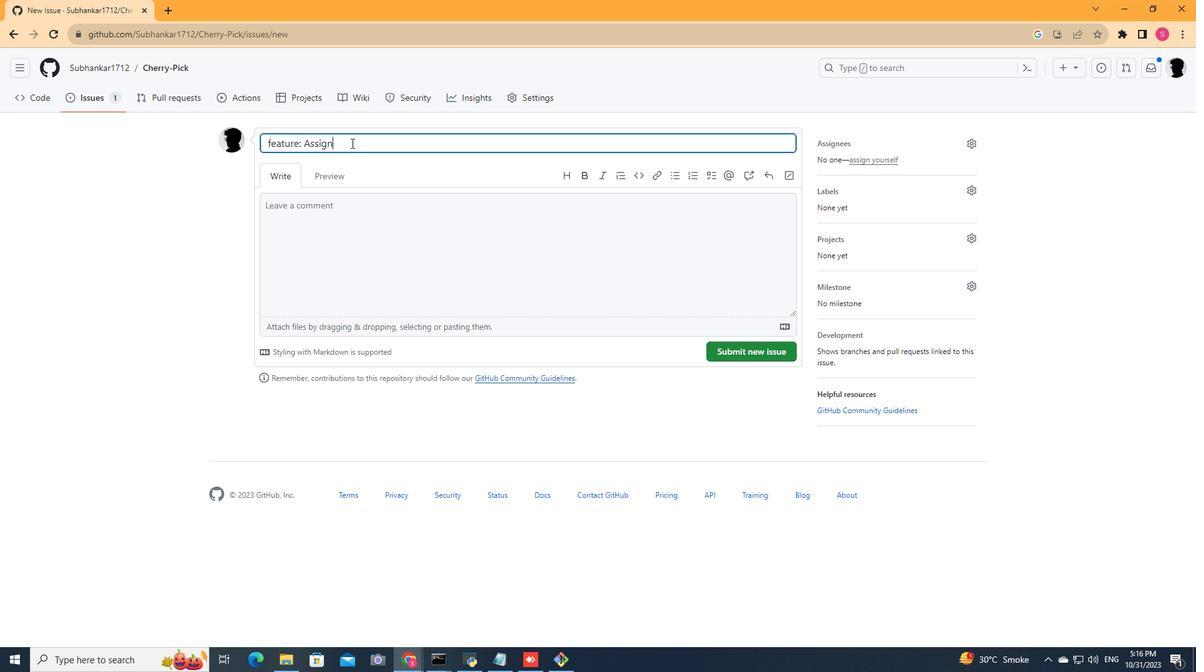 
Action: Mouse moved to (352, 143)
Screenshot: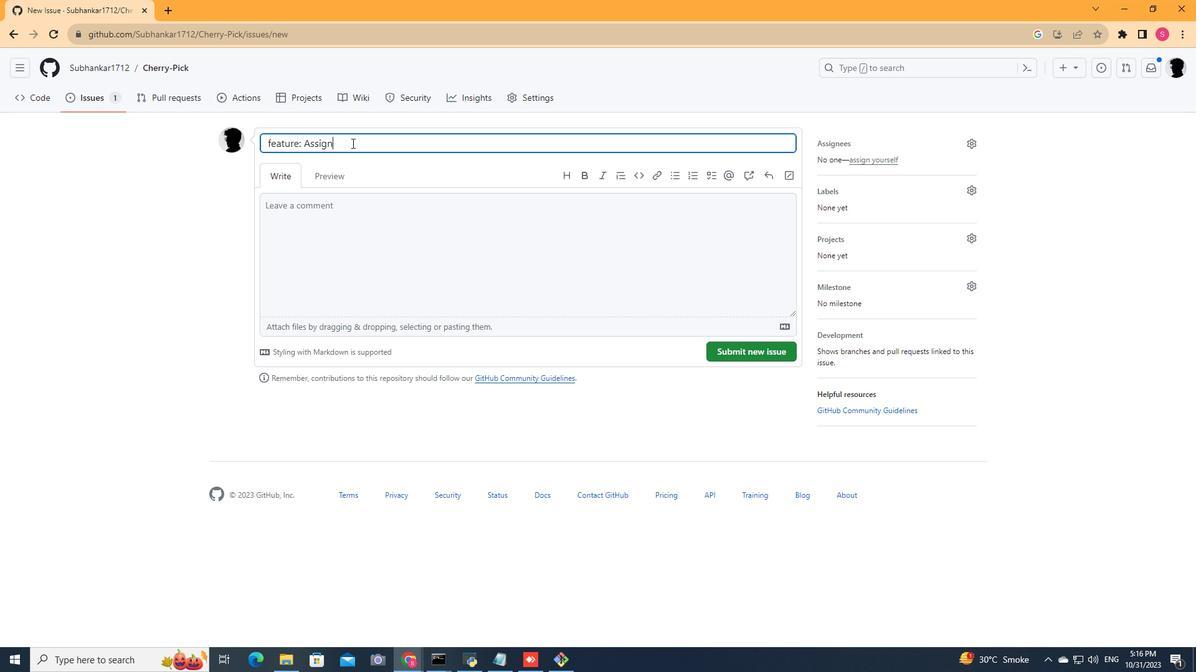 
Action: Key pressed <Key.space>repository<Key.space>collaborators<Key.space>based<Key.space>on<Key.space>regex
Screenshot: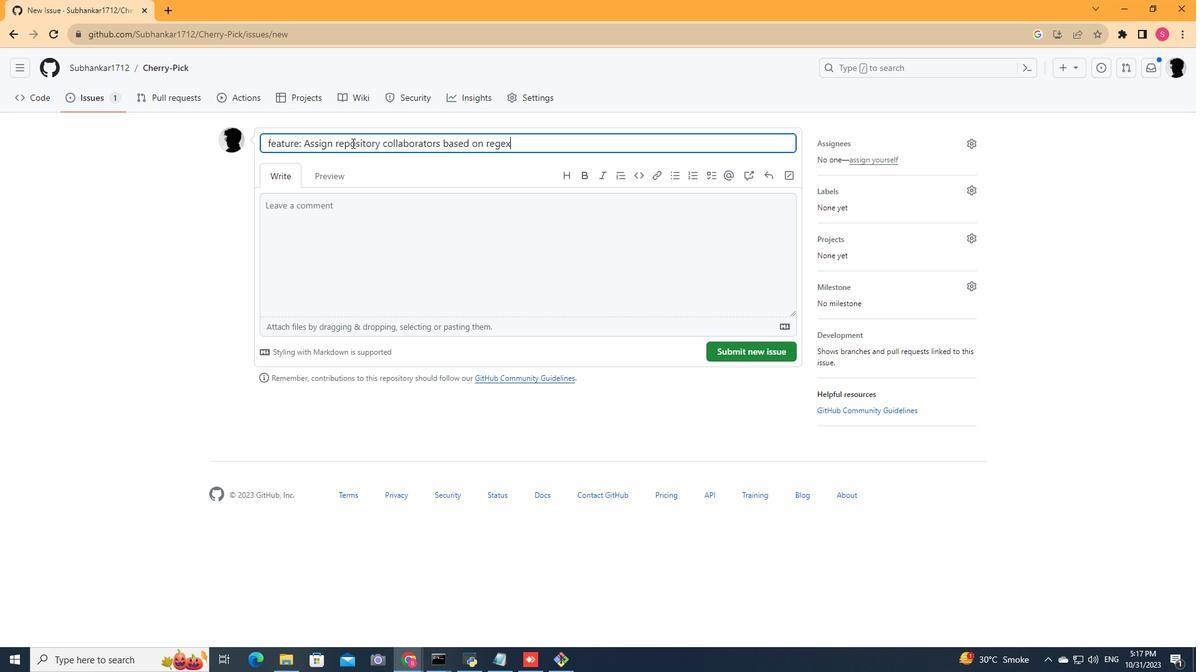 
Action: Mouse moved to (315, 213)
Screenshot: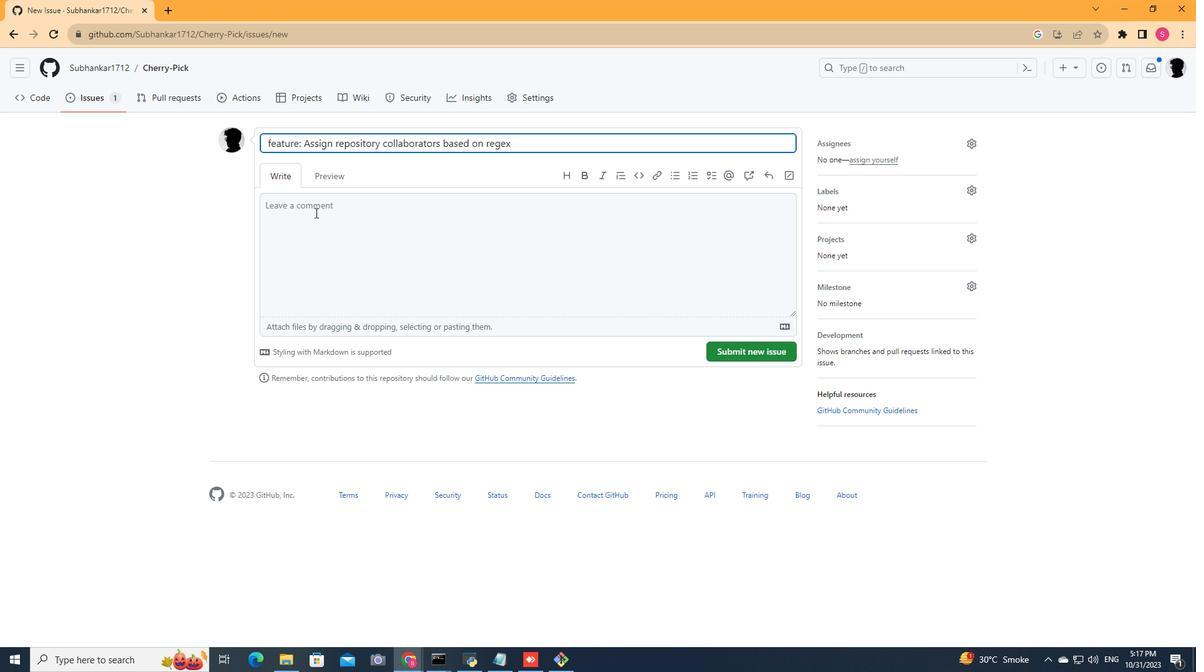
Action: Mouse pressed left at (315, 213)
Screenshot: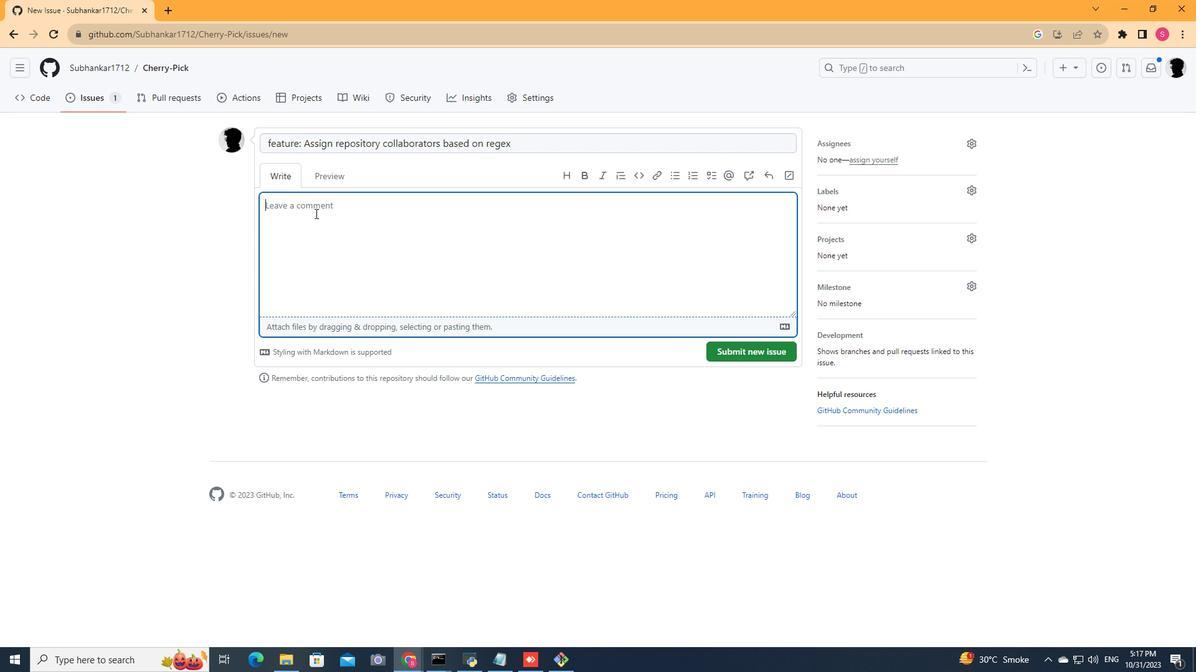 
Action: Mouse moved to (315, 213)
Screenshot: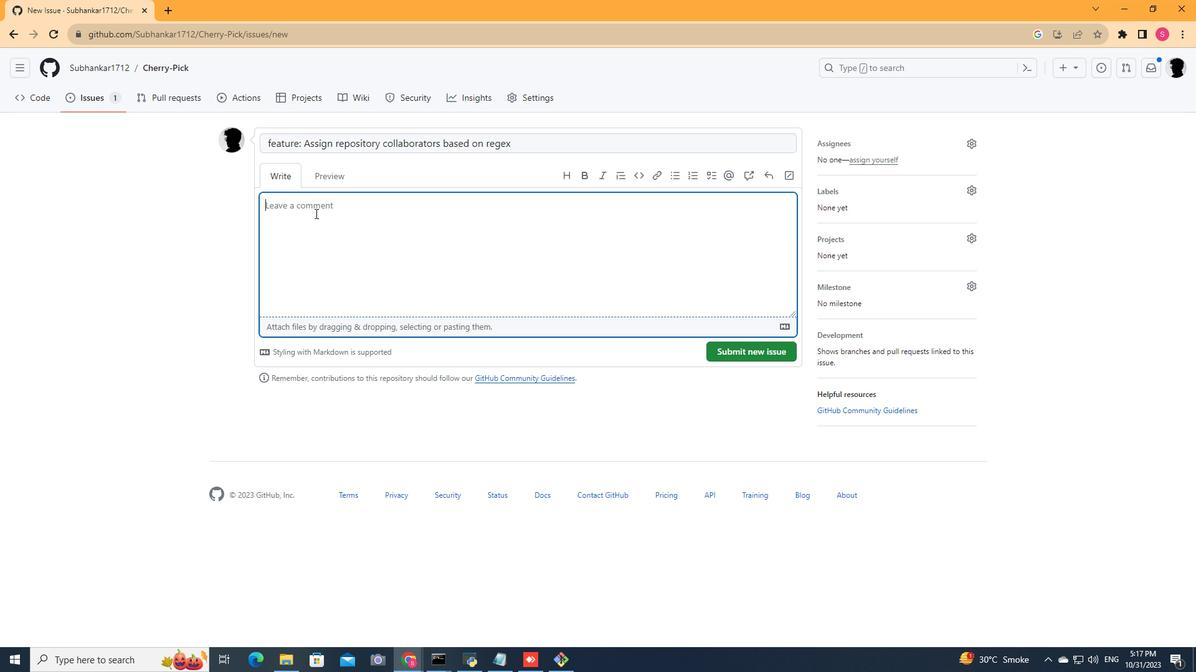 
Action: Key pressed <Key.shift>Would<Key.space>you<Key.space>consider<Key.space>adding<Key.space>support<Key.space>for<Key.space>assigning<Key.space>repository<Key.space>collaborators<Key.space>based<Key.space>on<Key.space>regex<Key.space>as<Key.space>well<Key.shift_r><Key.shift_r><Key.shift_r><Key.shift_r><Key.shift_r><Key.shift_r><Key.shift_r><Key.shift_r><Key.shift_r><Key.shift_r><Key.shift_r><Key.shift_r><Key.shift_r><Key.shift_r><Key.shift_r><Key.shift_r><Key.shift_r><Key.shift_r><Key.shift_r><Key.shift_r><Key.shift_r><Key.shift_r><Key.shift_r><Key.shift_r><Key.shift_r><Key.shift_r><Key.shift_r><Key.shift_r><Key.shift_r><Key.shift_r><Key.shift_r><Key.shift_r><Key.shift_r><Key.shift_r><Key.shift_r><Key.shift_r><Key.shift_r><Key.shift_r><Key.shift_r><Key.shift_r><Key.shift_r><Key.shift_r><Key.shift_r><Key.shift_r>?<Key.enter><Key.enter><Key.shift><Key.shift><Key.shift><Key.shift><Key.shift><Key.shift><Key.shift><Key.shift><Key.shift><Key.shift><Key.shift><Key.shift><Key.shift><Key.shift>I<Key.space>can<Key.space>man<Key.backspace>ke<Key.space>a<Key.space><Key.shift>PR<Key.space>if<Key.space>you<Key.space>want<Key.shift><Key.shift><Key.shift><Key.shift><Key.shift><Key.shift><Key.shift><Key.shift>!
Screenshot: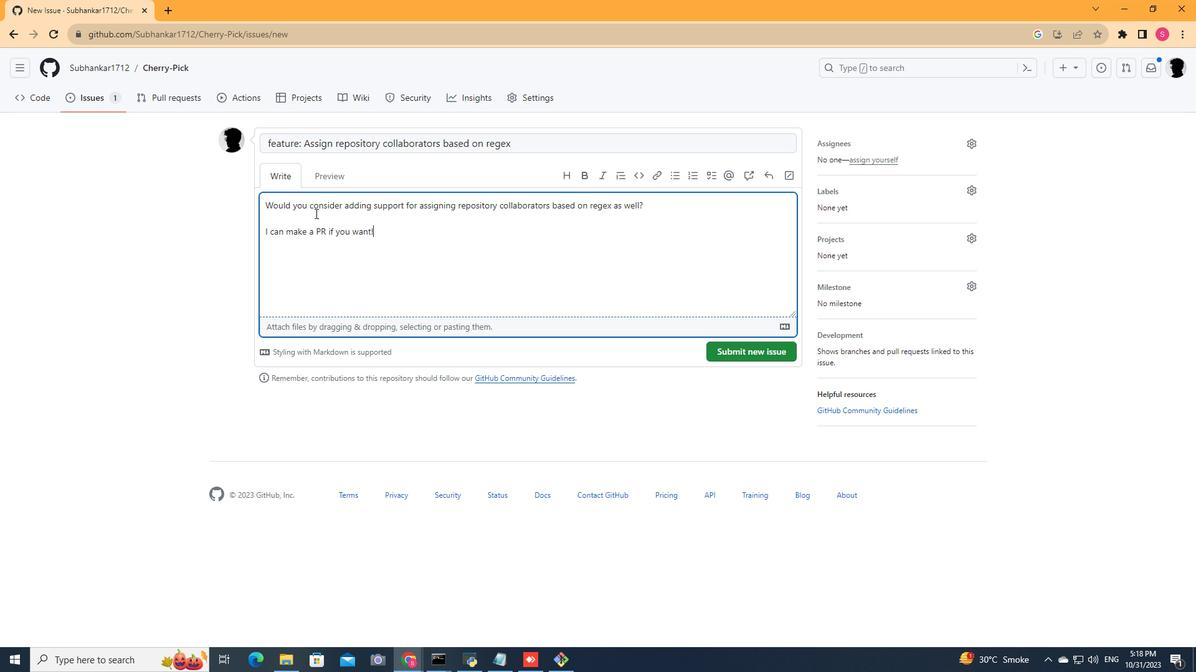 
Action: Mouse moved to (743, 353)
Screenshot: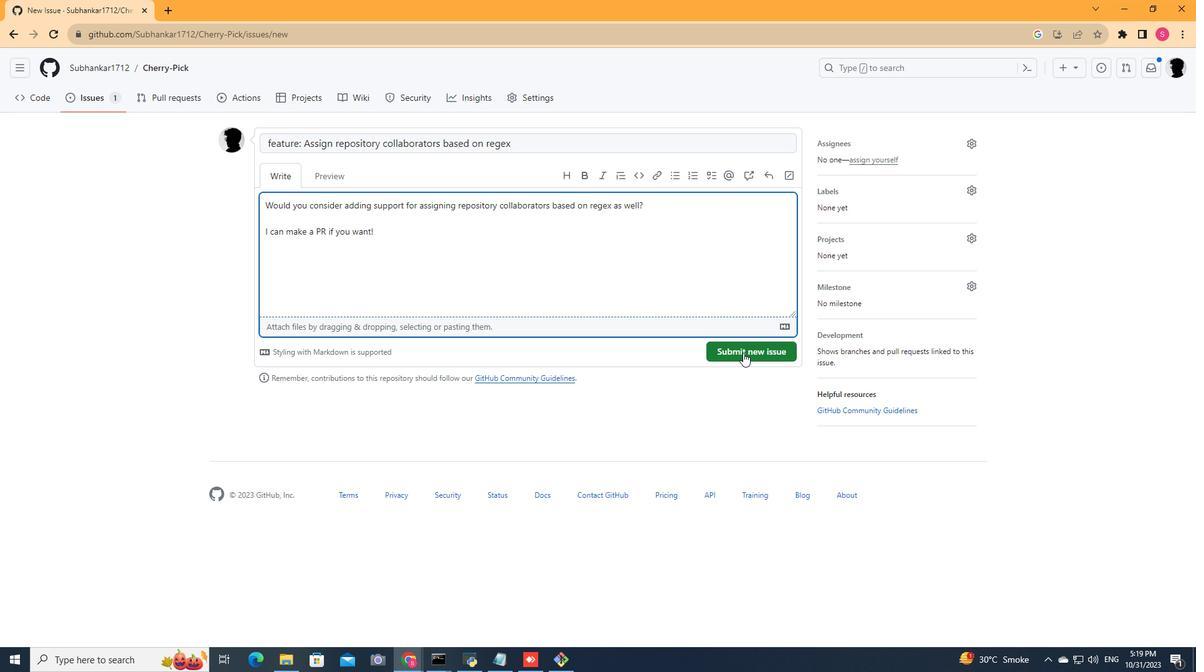 
Action: Mouse pressed left at (743, 353)
Screenshot: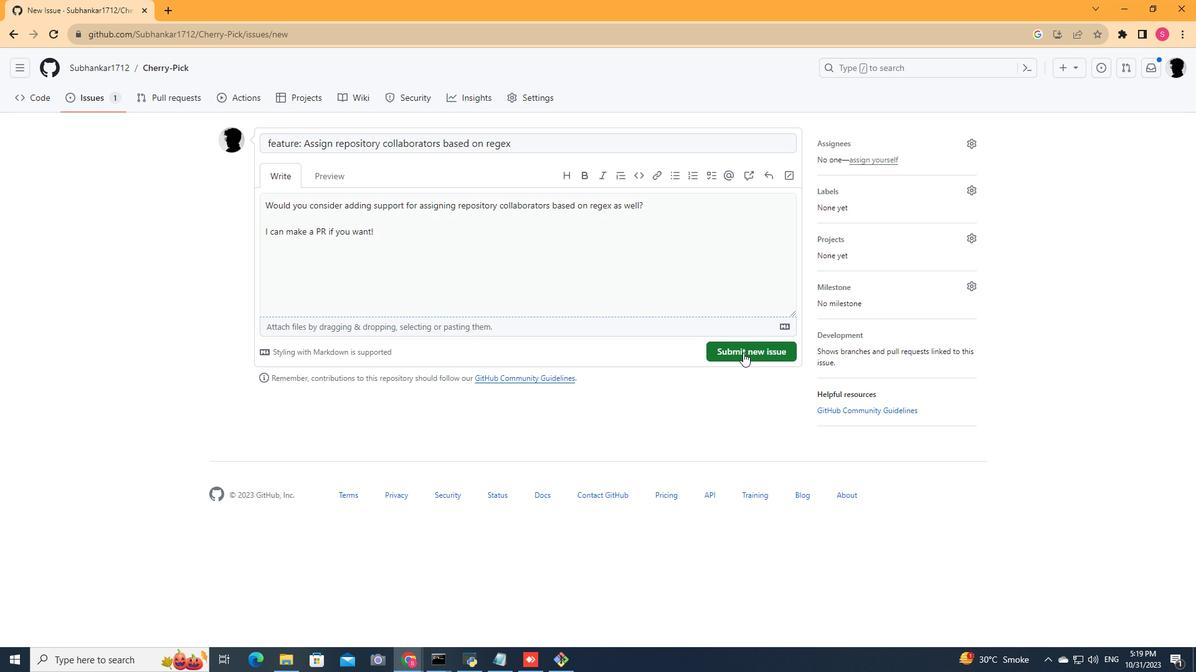 
Action: Mouse moved to (231, 94)
Screenshot: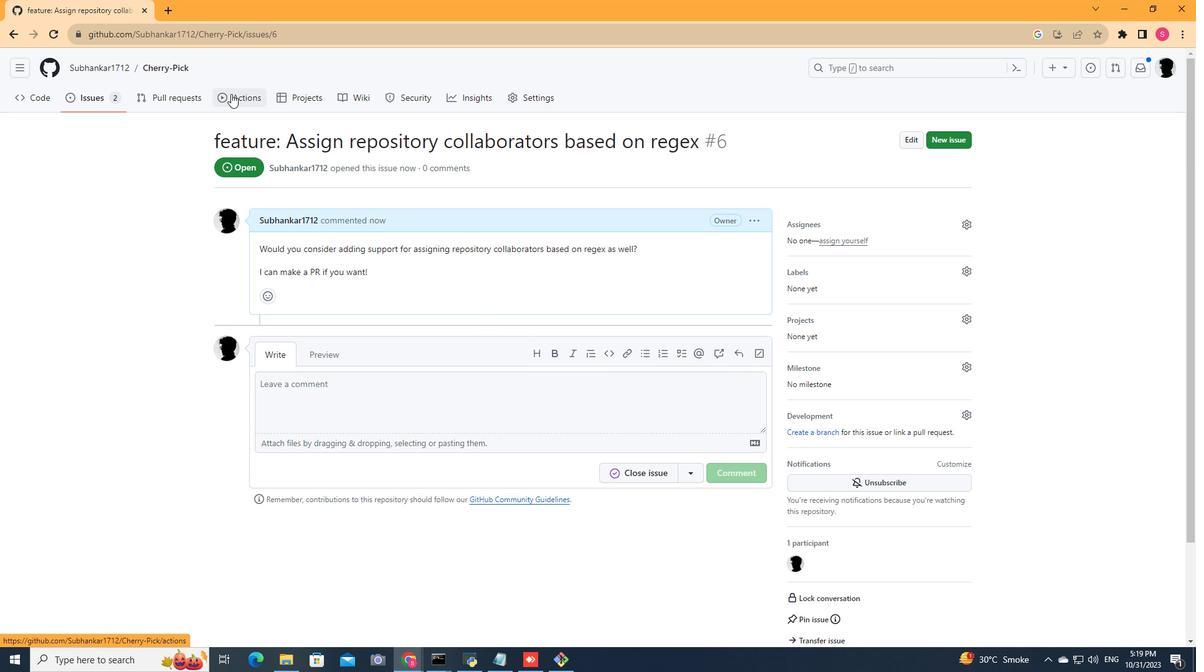 
Action: Mouse pressed left at (231, 94)
Screenshot: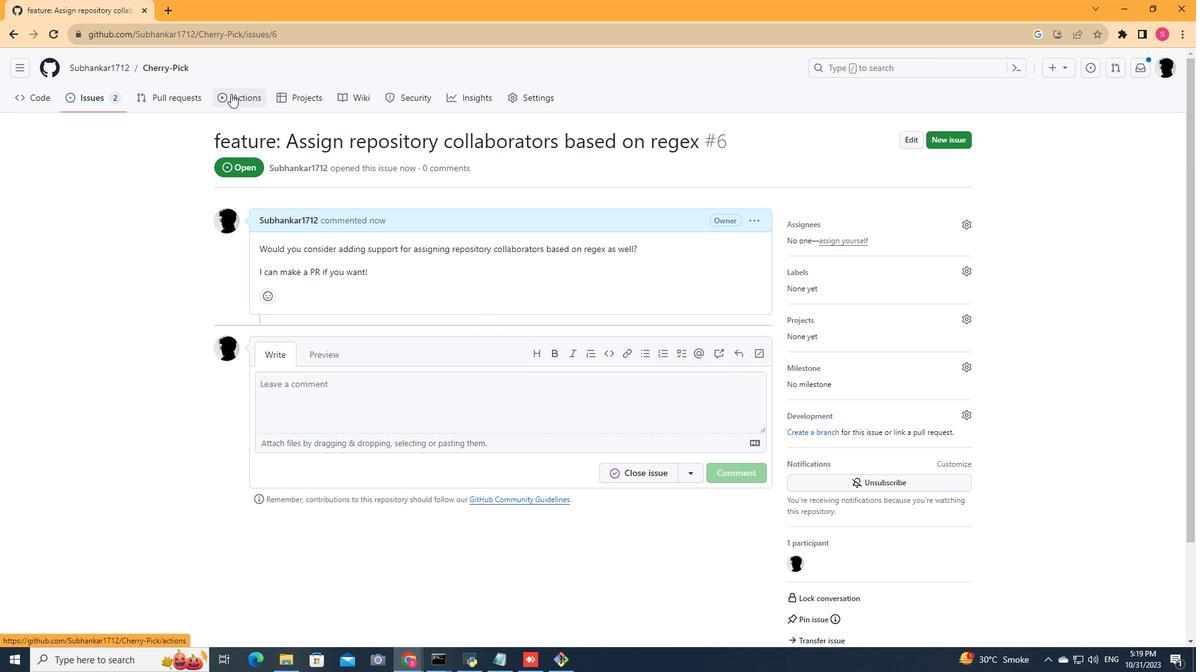
Action: Mouse moved to (318, 224)
Screenshot: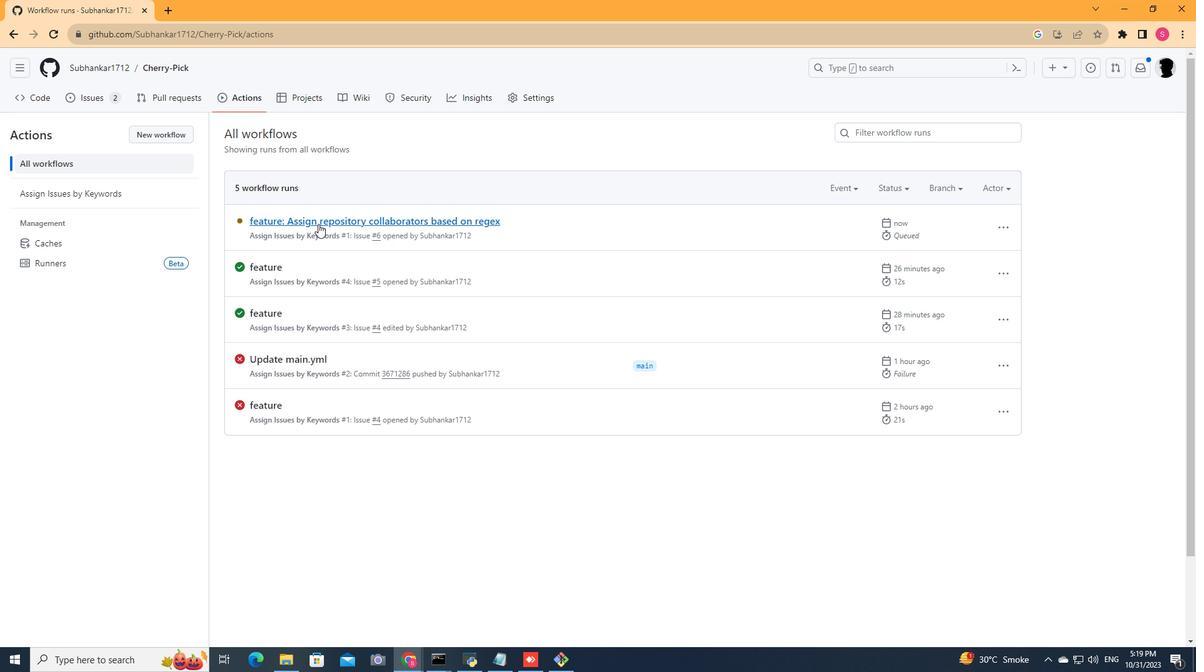 
Action: Mouse pressed left at (318, 224)
Screenshot: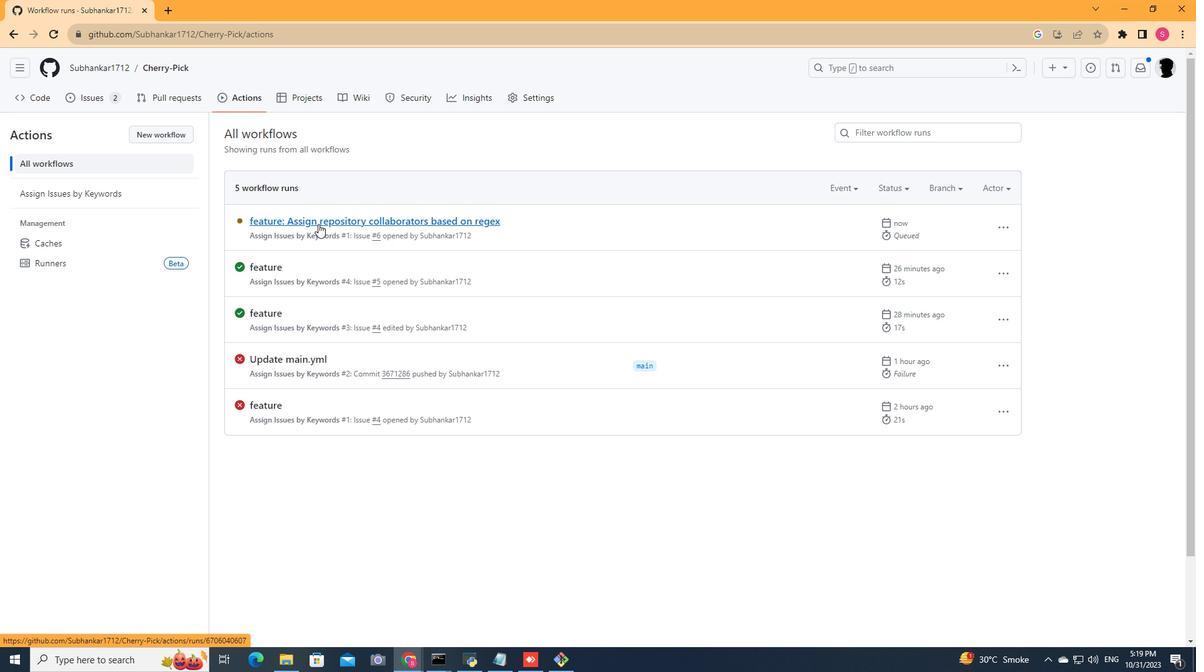 
Action: Mouse moved to (300, 334)
Screenshot: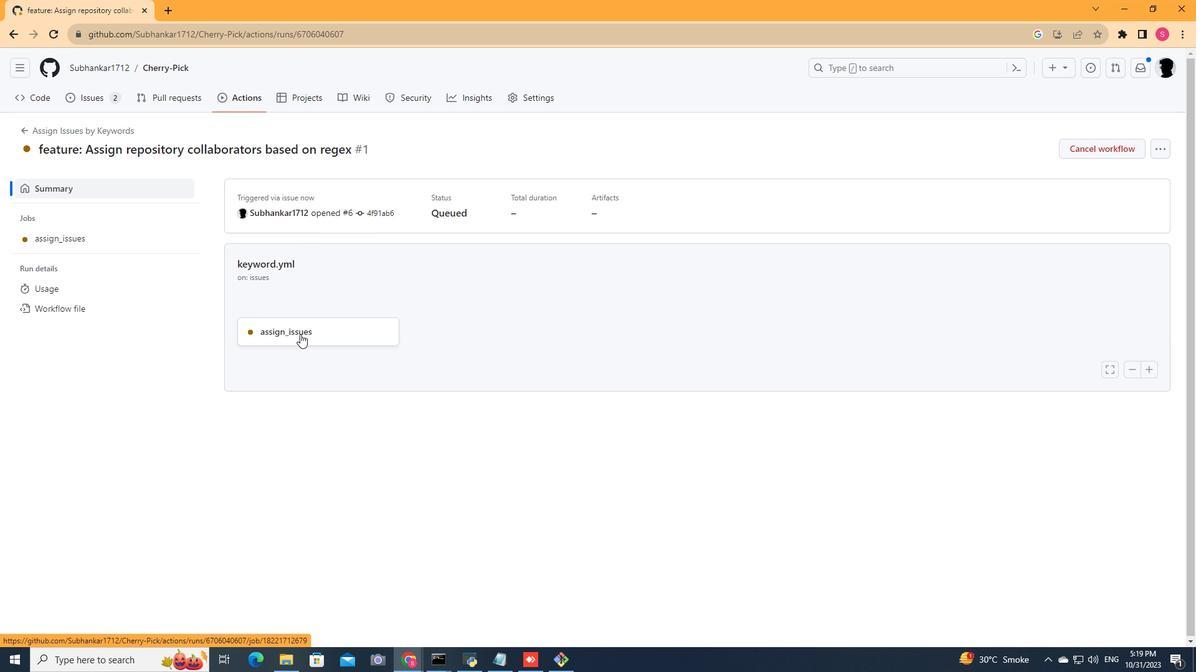 
Action: Mouse pressed left at (300, 334)
Screenshot: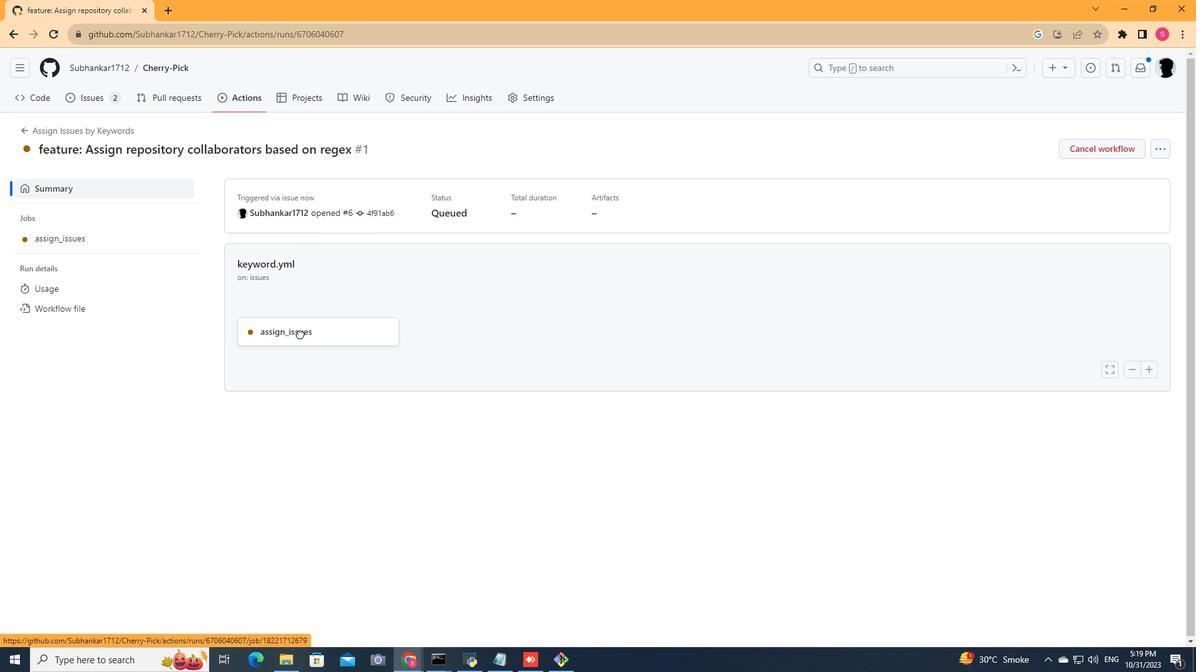 
Action: Mouse moved to (306, 311)
Screenshot: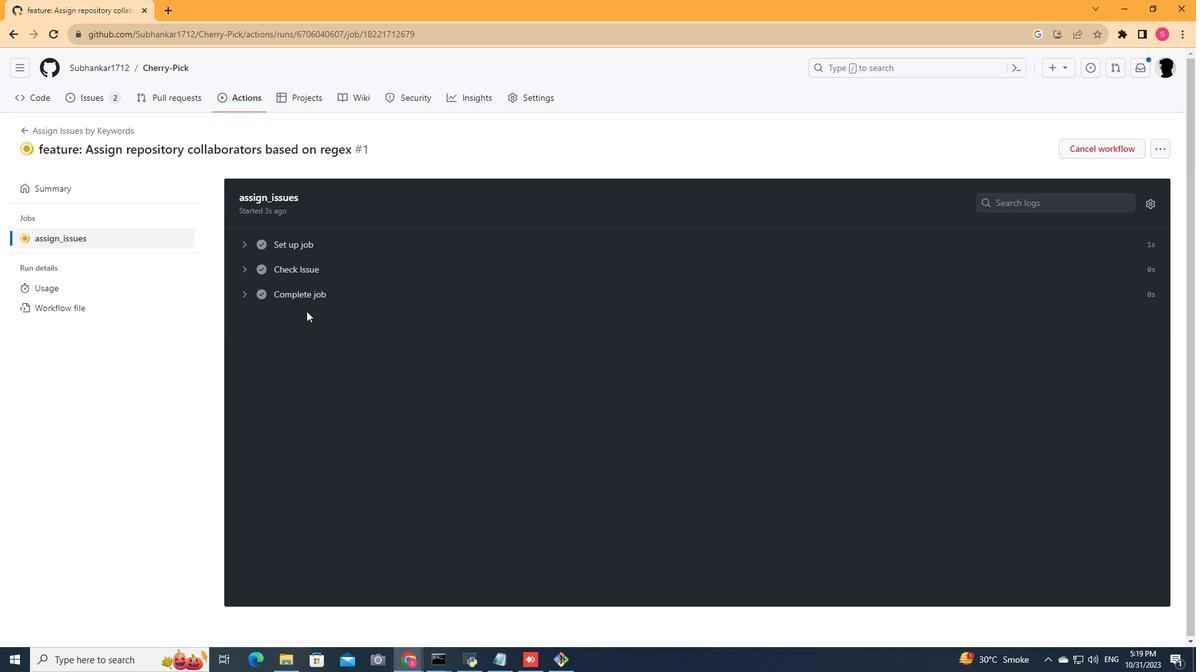 
Action: Mouse scrolled (306, 310) with delta (0, 0)
Screenshot: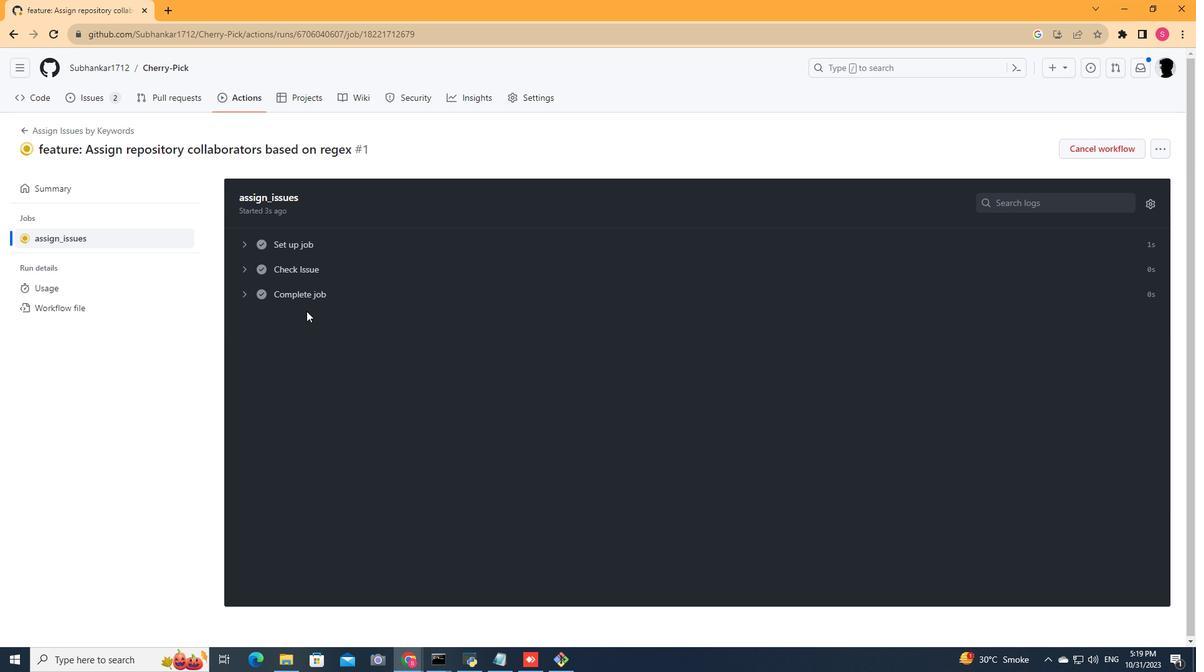 
Action: Mouse scrolled (306, 310) with delta (0, 0)
Screenshot: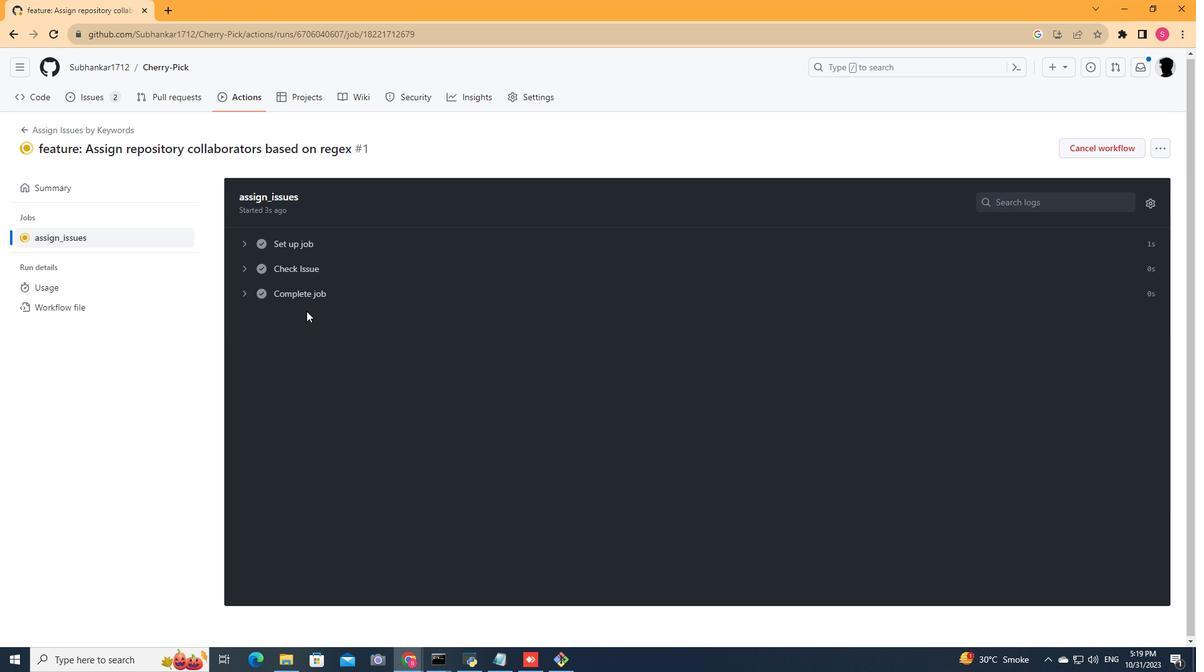 
Action: Mouse moved to (231, 100)
Screenshot: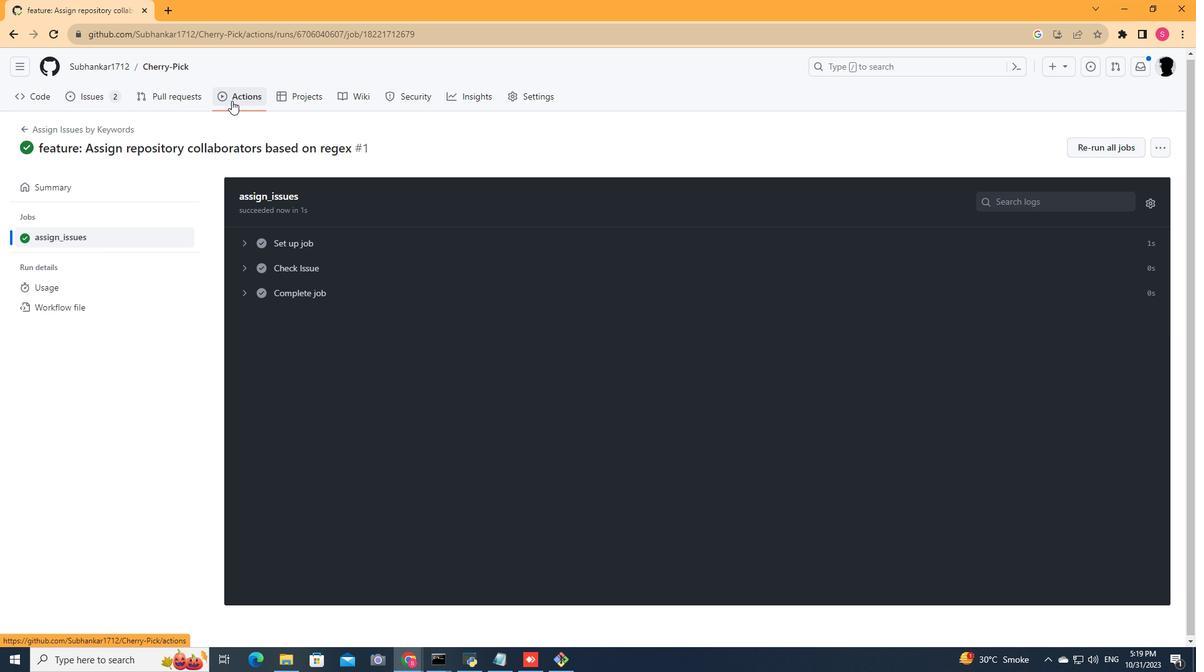 
Action: Mouse pressed left at (231, 100)
Screenshot: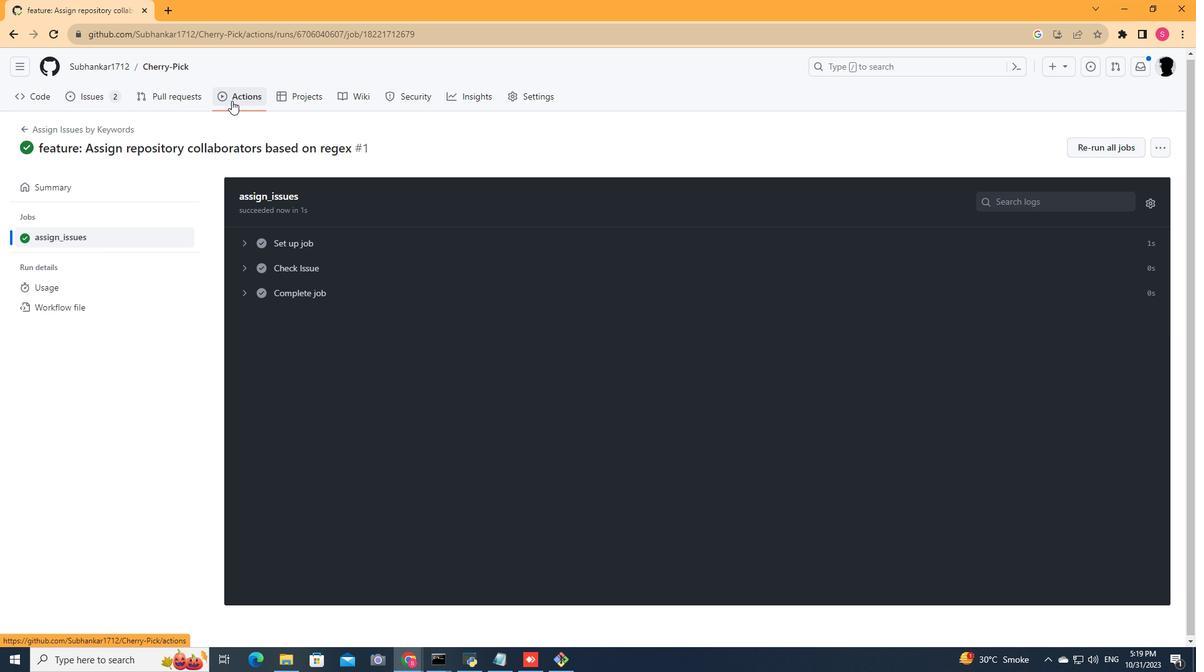 
Action: Mouse moved to (514, 234)
Screenshot: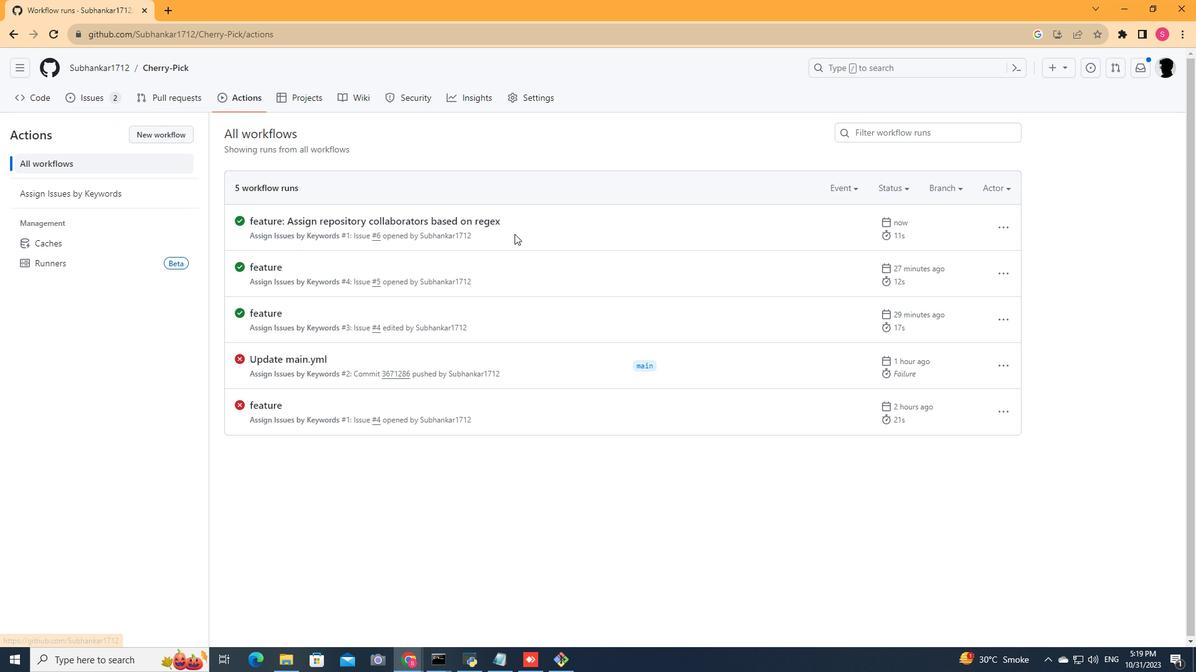 
